 Task: Create a rule from the Recommended list, Task Added to this Project -> add SubTasks in the project ArtiZen with SubTasks Gather and Analyse Requirements , Design and Implement Solution , System Test and UAT , Release to Production / Go Live
Action: Mouse moved to (795, 419)
Screenshot: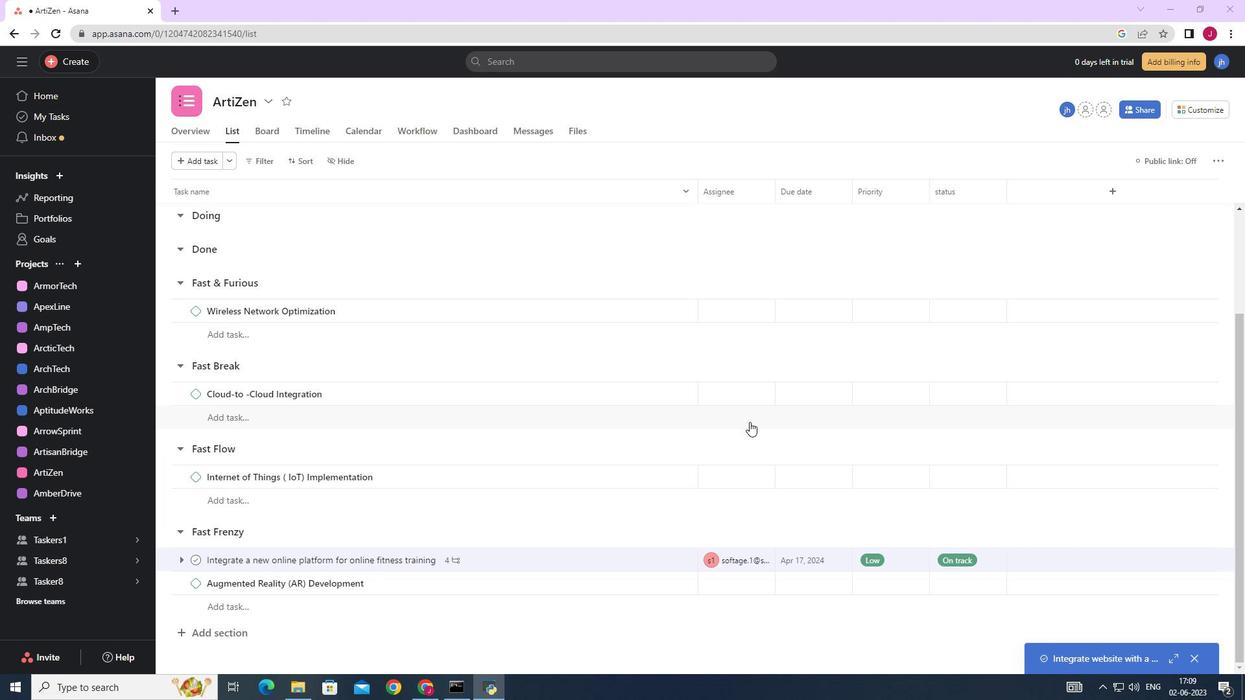 
Action: Mouse scrolled (795, 420) with delta (0, 0)
Screenshot: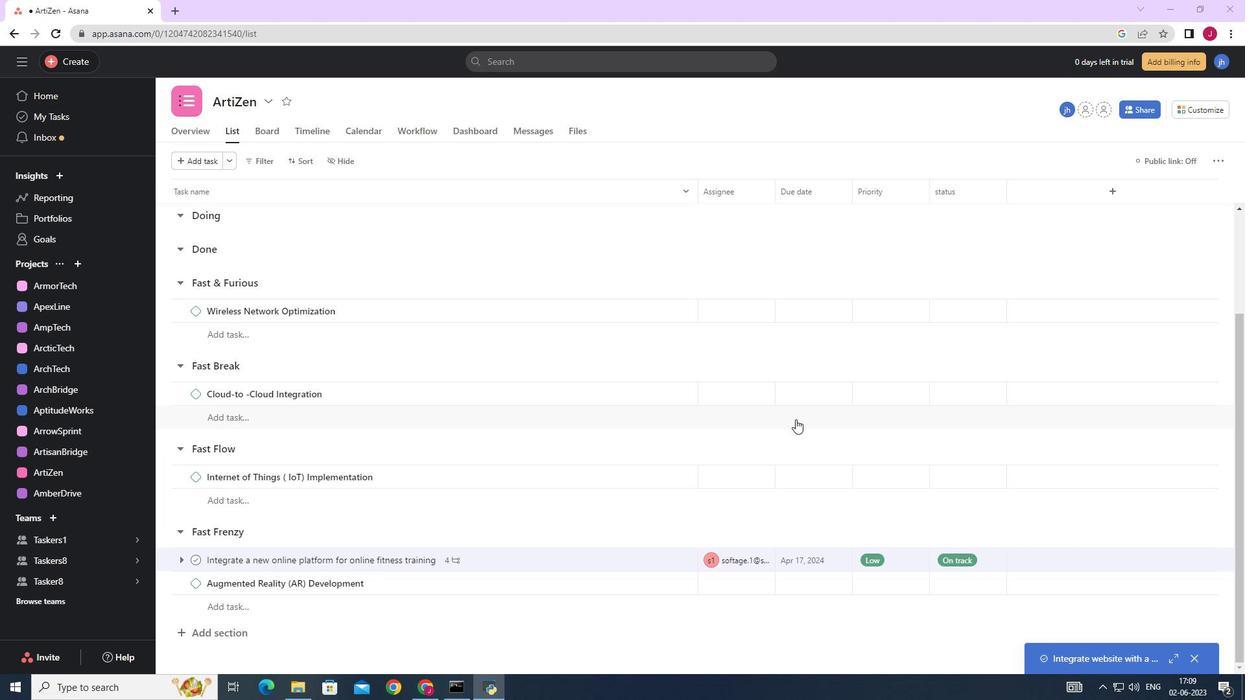 
Action: Mouse moved to (795, 417)
Screenshot: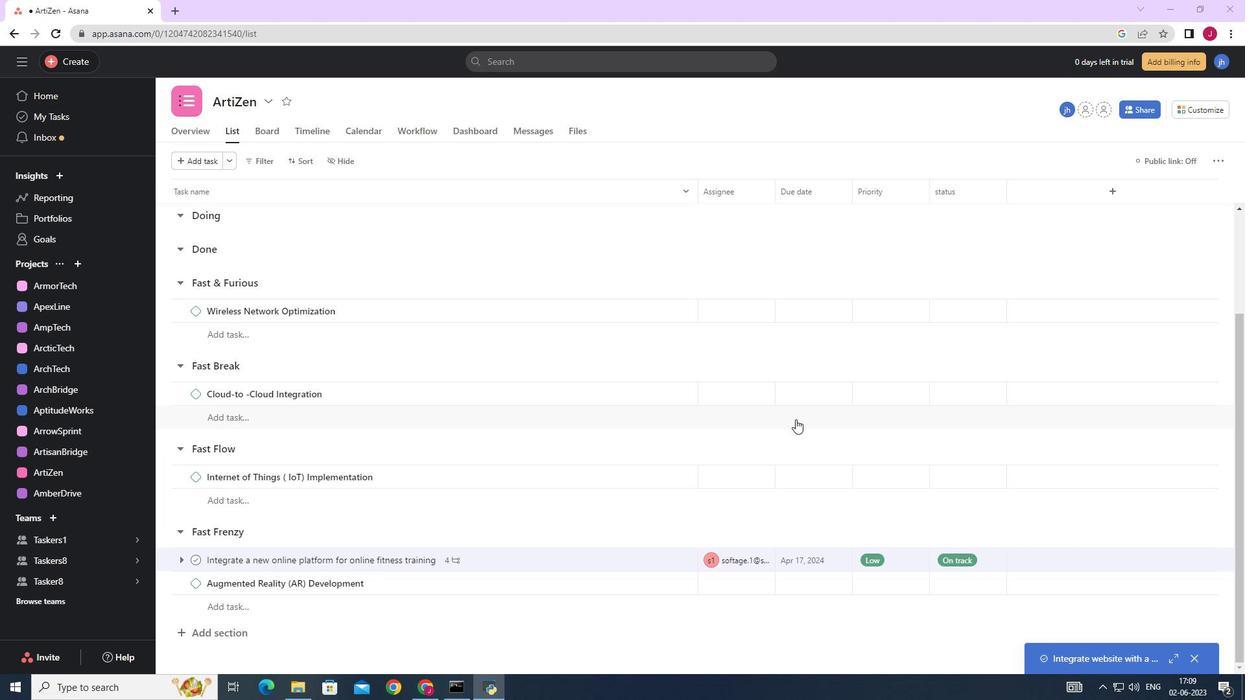 
Action: Mouse scrolled (795, 418) with delta (0, 0)
Screenshot: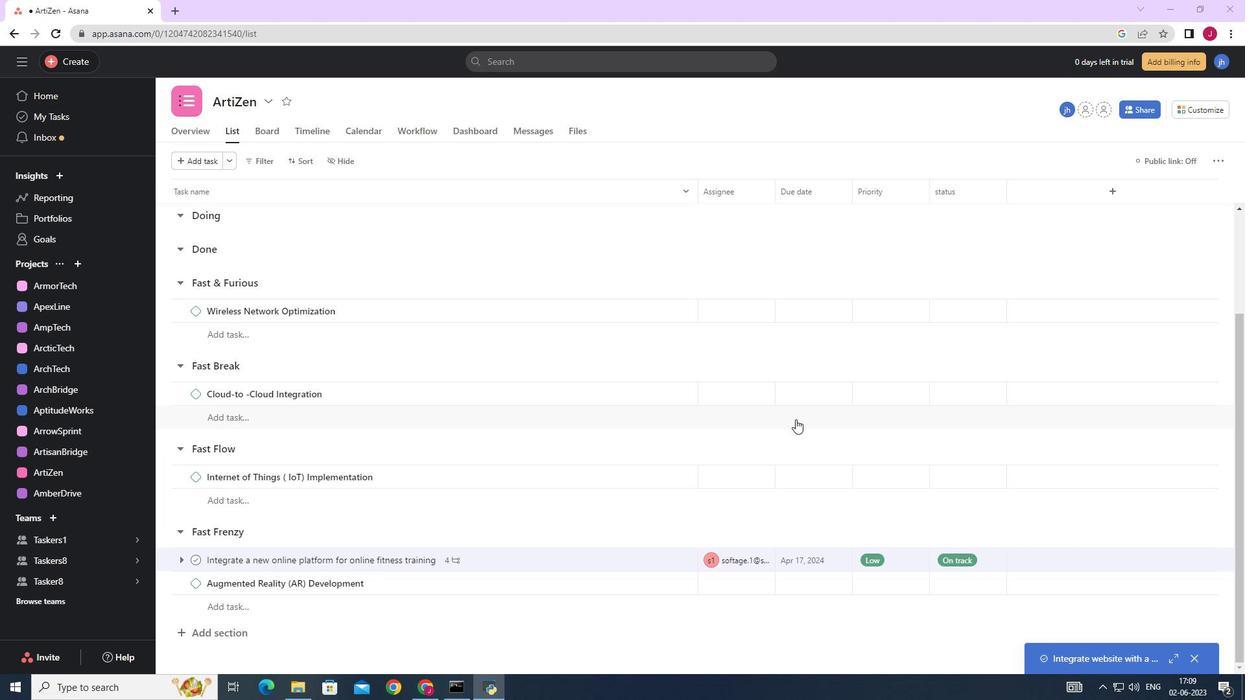 
Action: Mouse moved to (1211, 108)
Screenshot: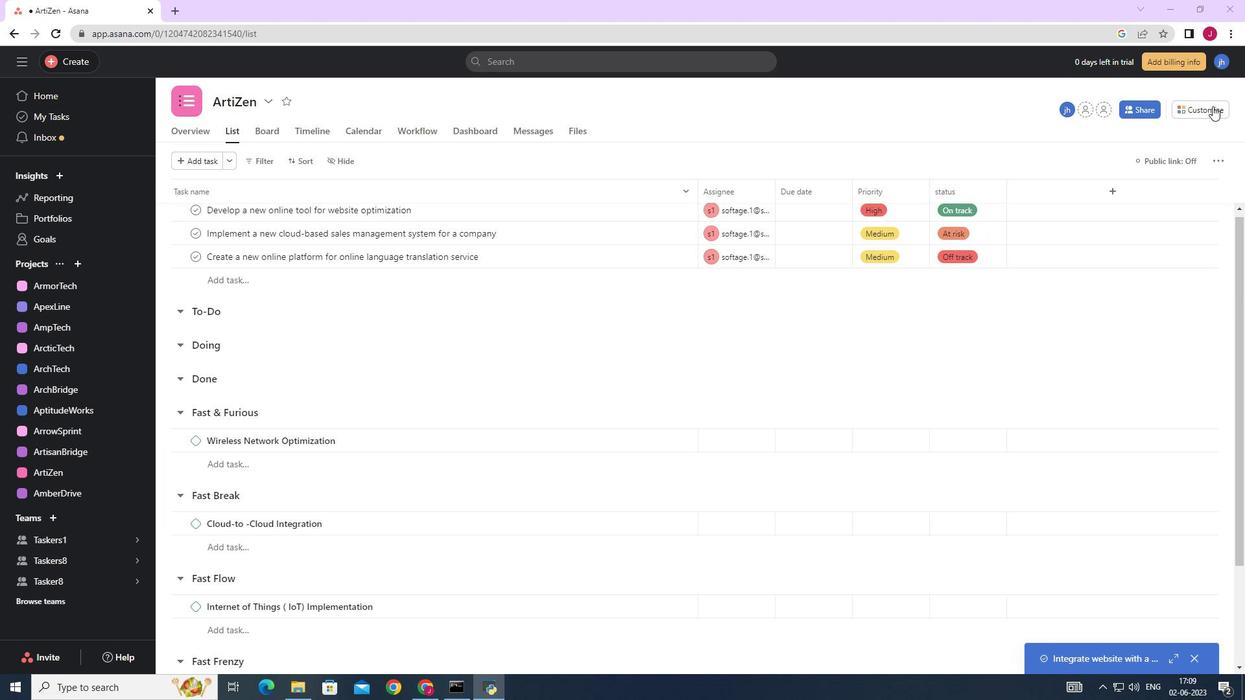 
Action: Mouse pressed left at (1211, 108)
Screenshot: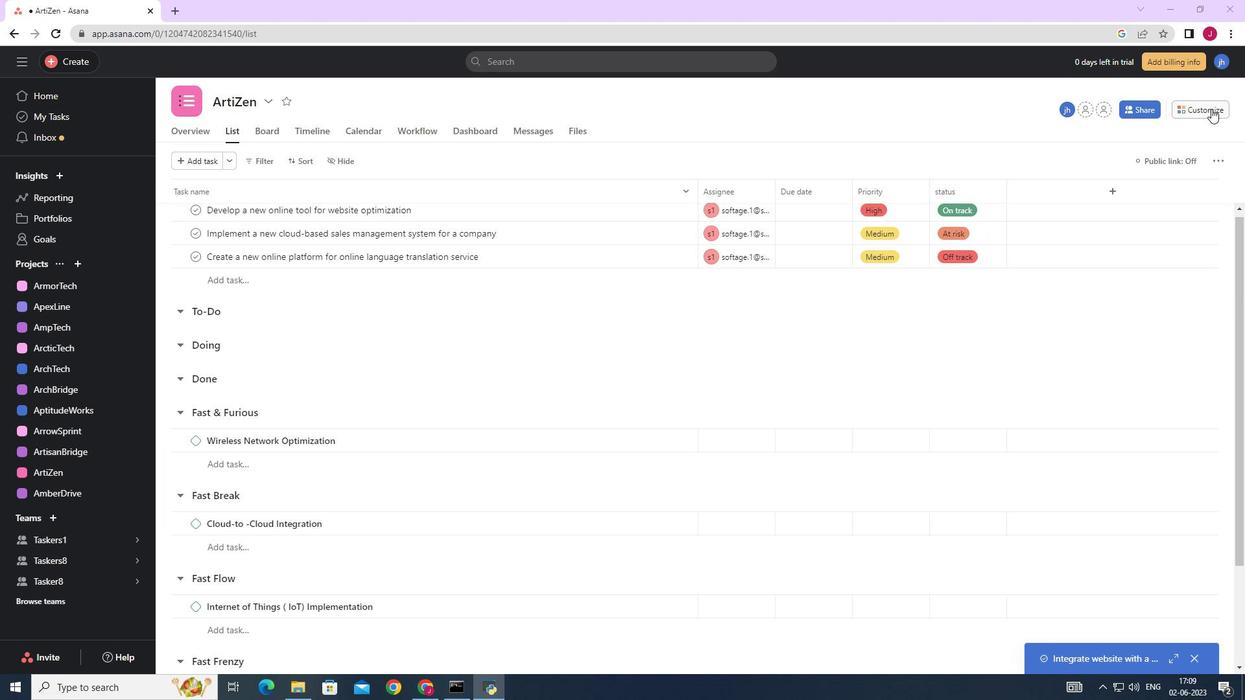 
Action: Mouse moved to (974, 287)
Screenshot: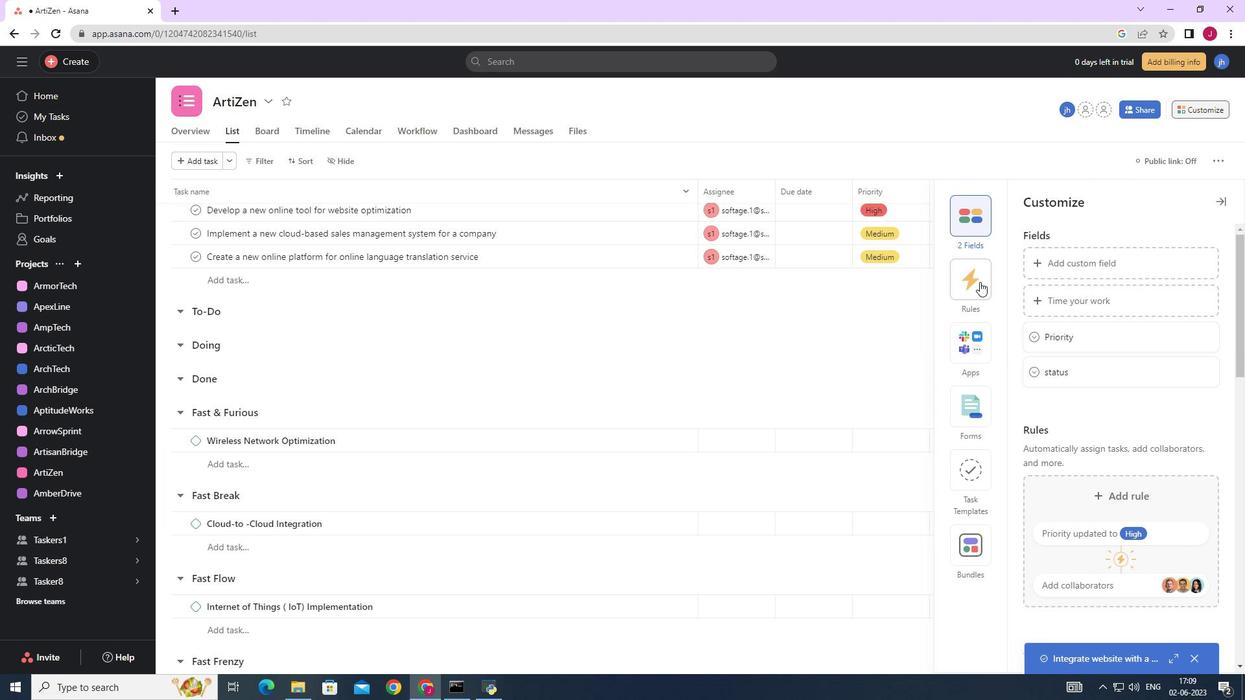 
Action: Mouse pressed left at (974, 287)
Screenshot: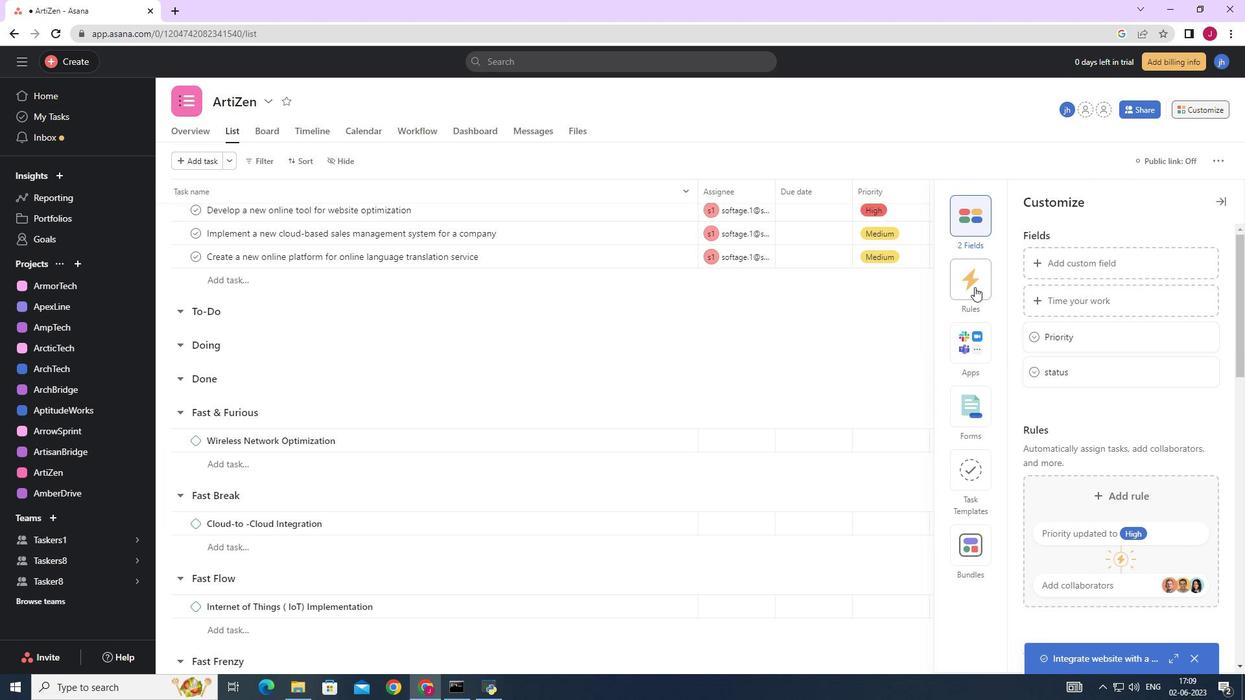 
Action: Mouse moved to (1075, 298)
Screenshot: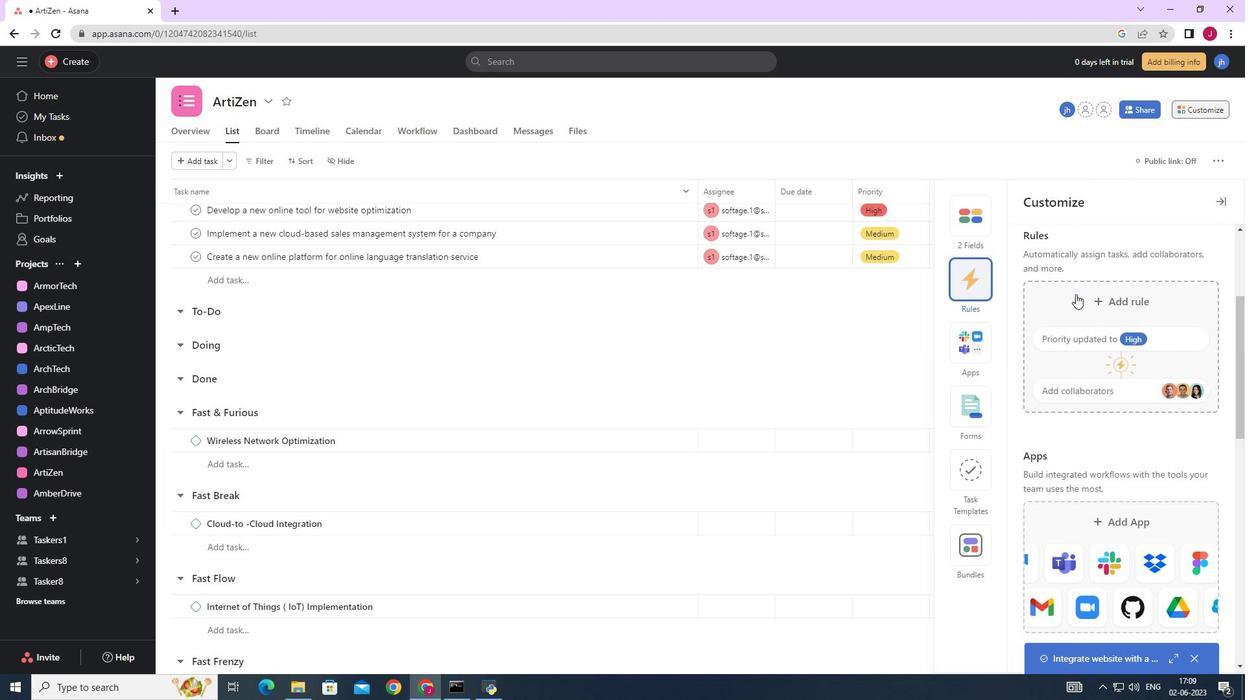 
Action: Mouse pressed left at (1075, 298)
Screenshot: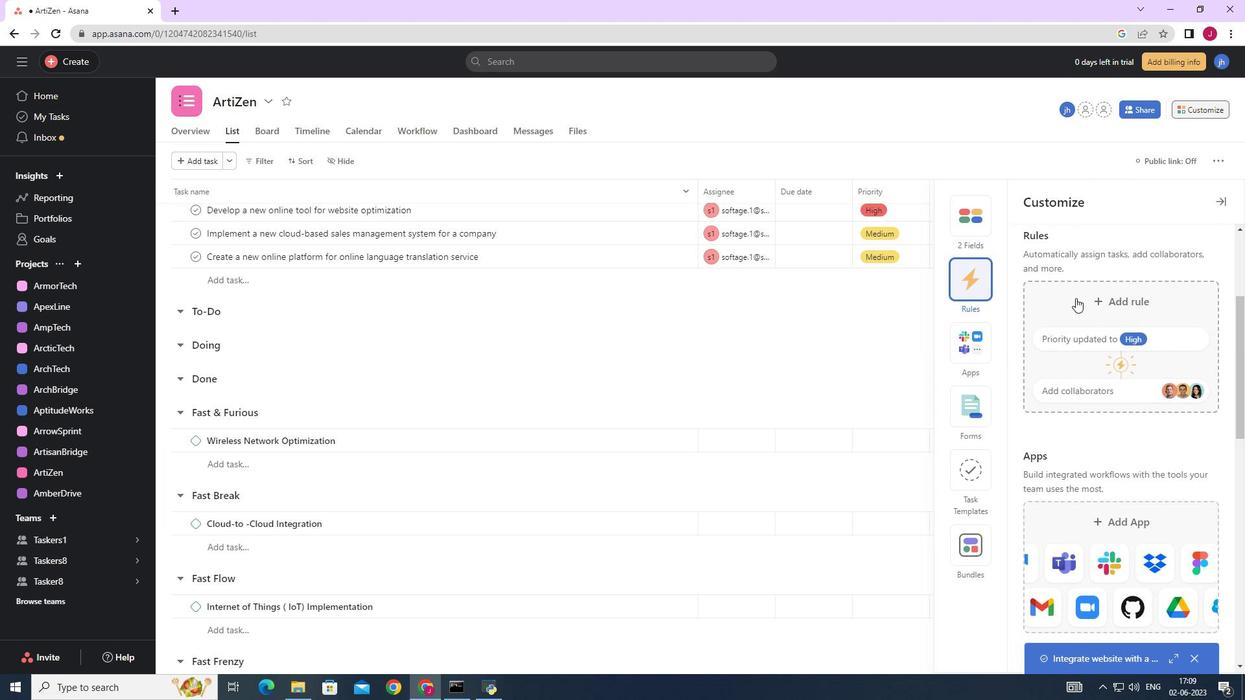 
Action: Mouse moved to (503, 214)
Screenshot: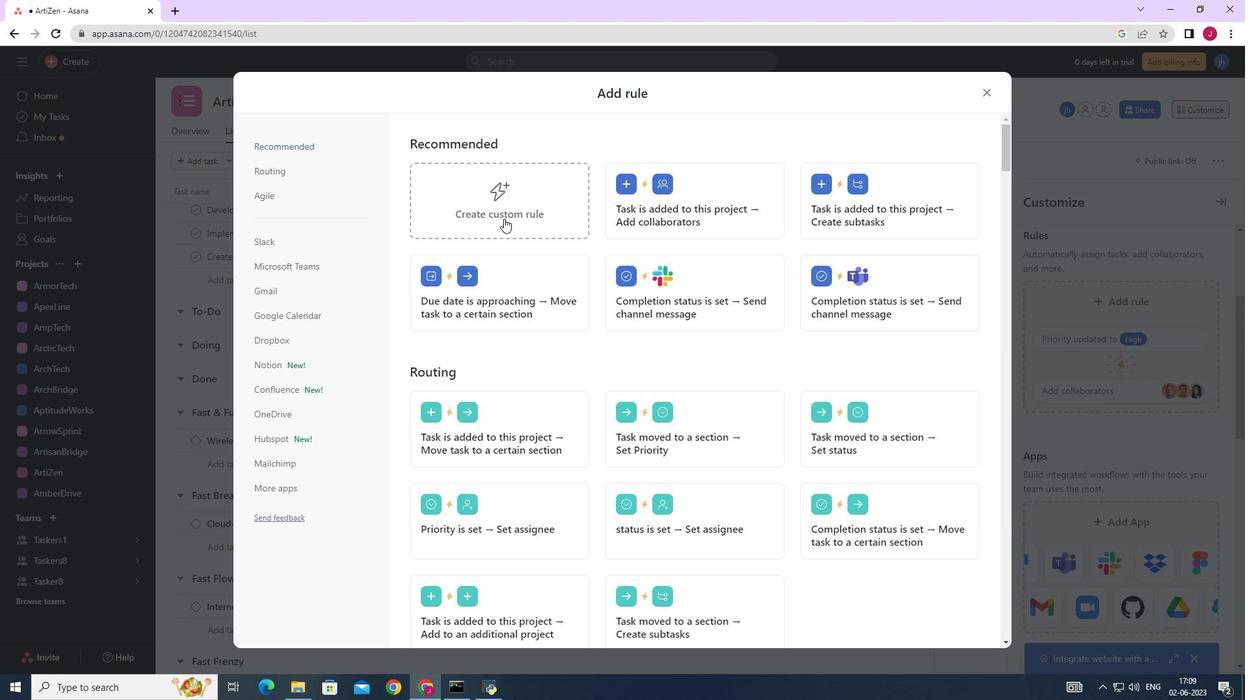 
Action: Mouse pressed left at (503, 214)
Screenshot: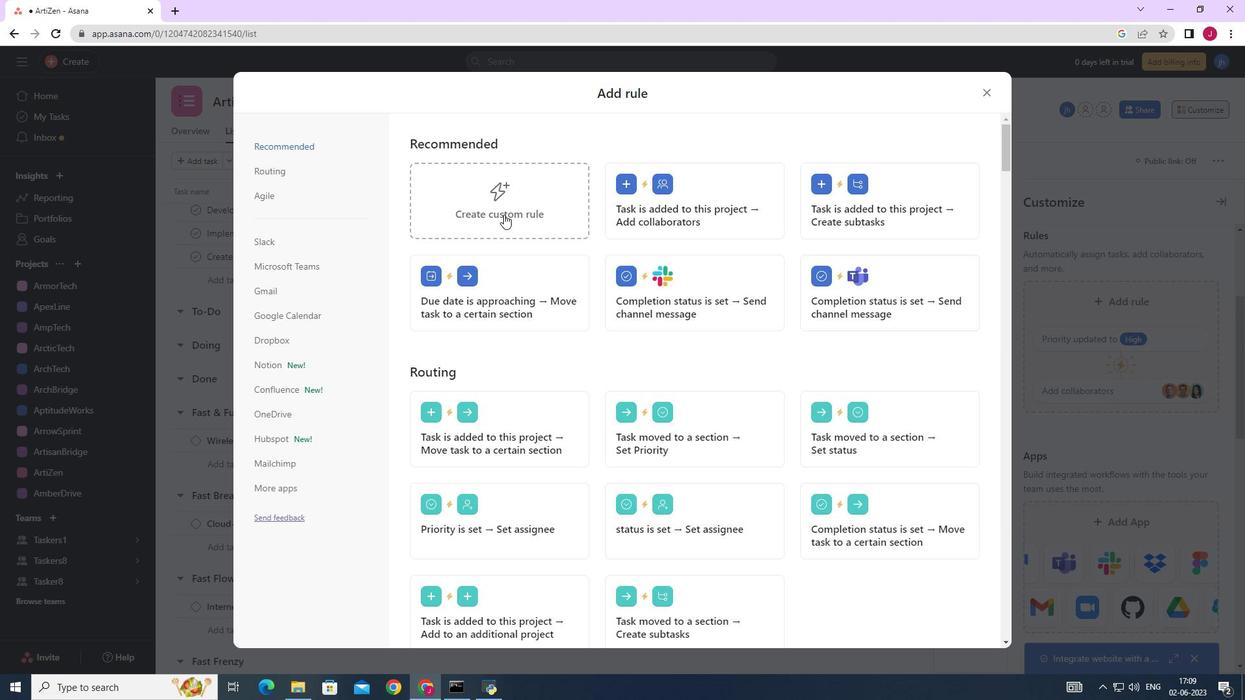 
Action: Mouse moved to (555, 333)
Screenshot: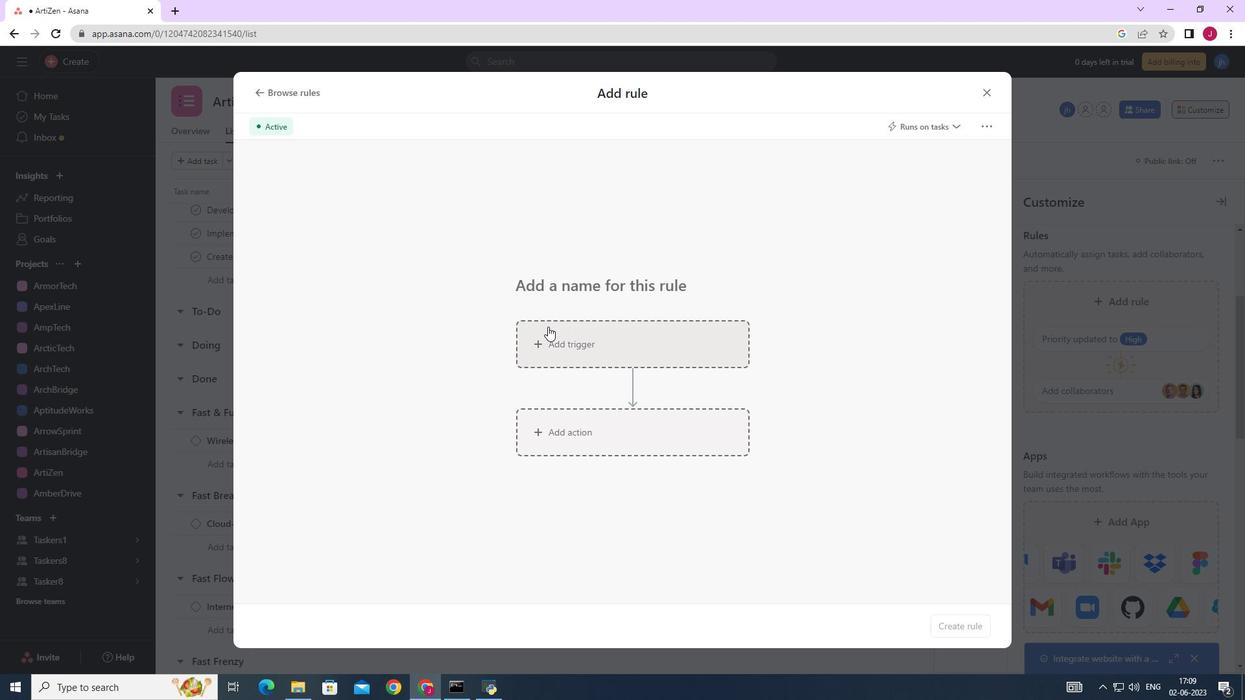 
Action: Mouse pressed left at (555, 333)
Screenshot: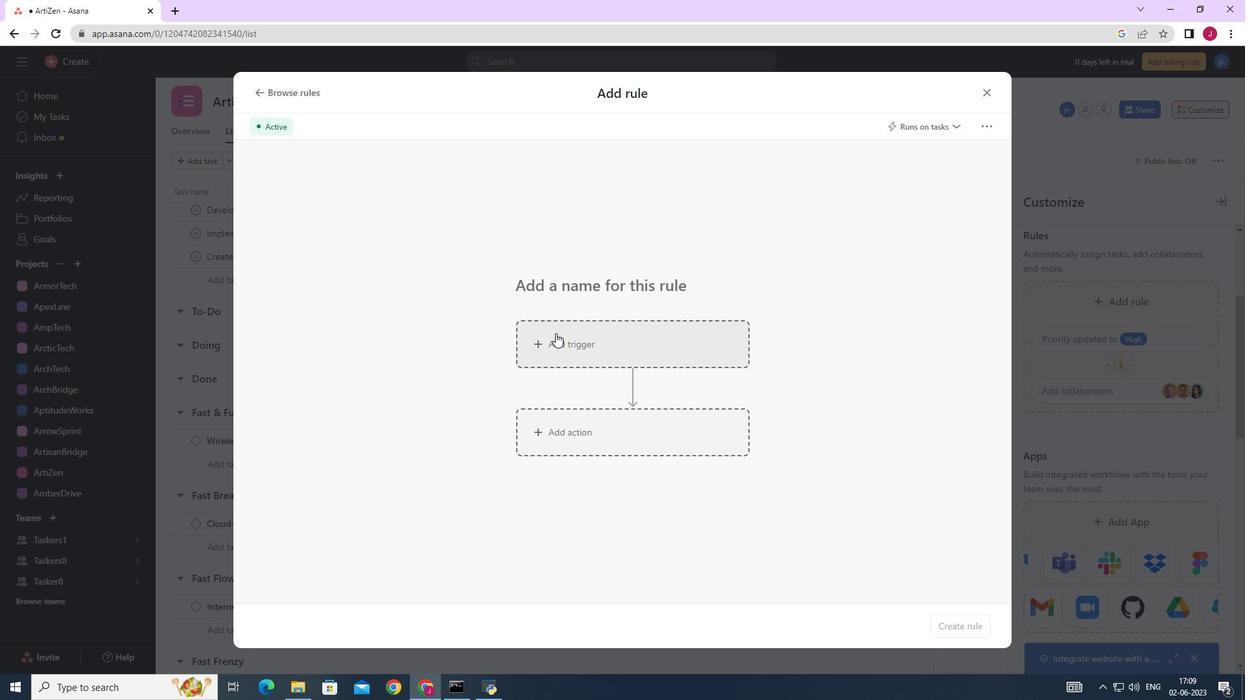 
Action: Mouse moved to (554, 415)
Screenshot: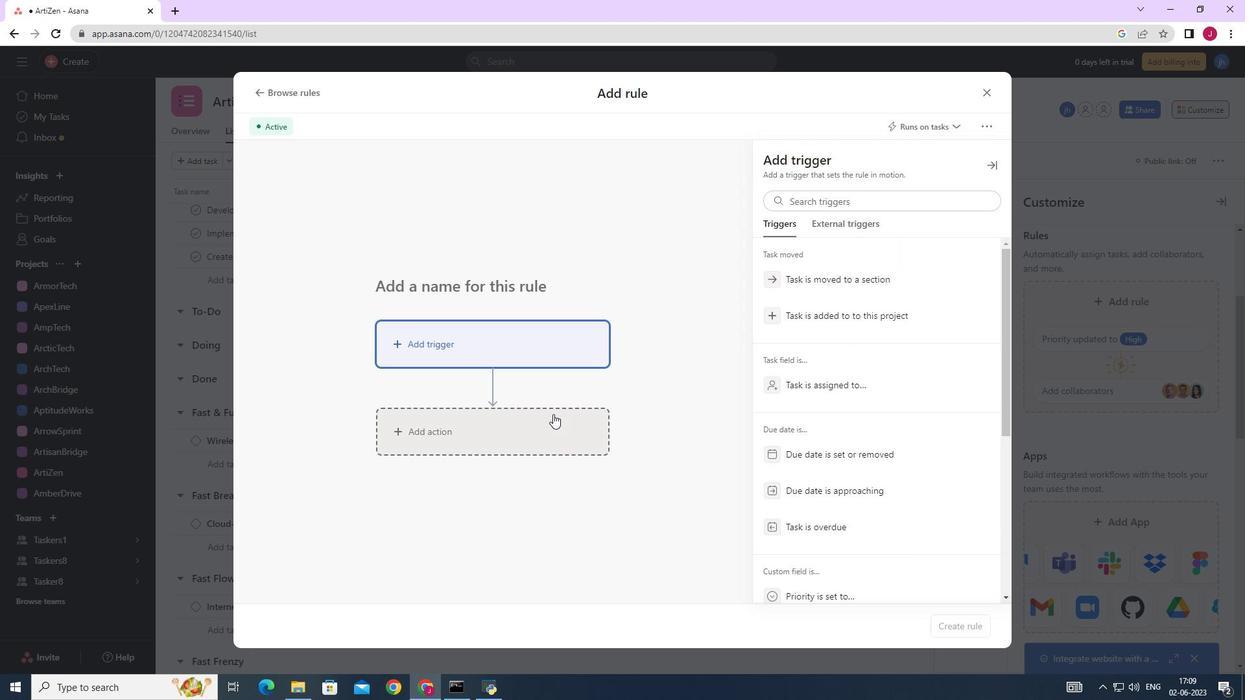 
Action: Mouse pressed left at (554, 415)
Screenshot: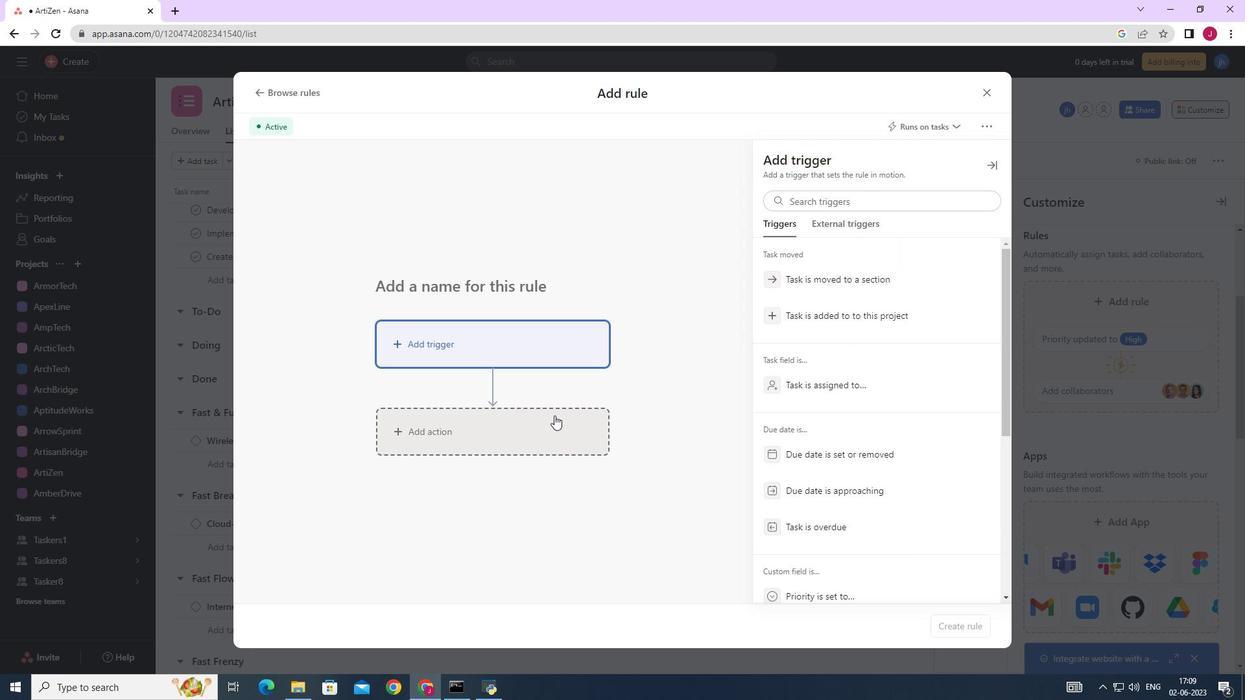 
Action: Mouse moved to (885, 432)
Screenshot: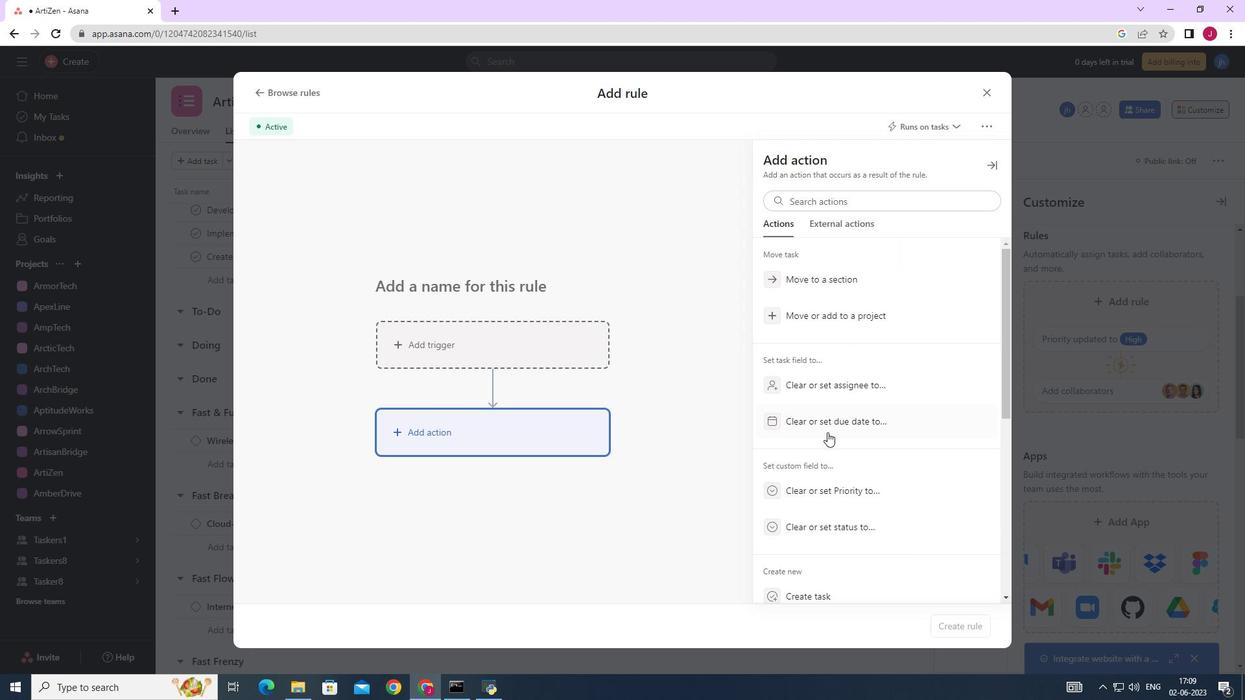 
Action: Mouse scrolled (885, 431) with delta (0, 0)
Screenshot: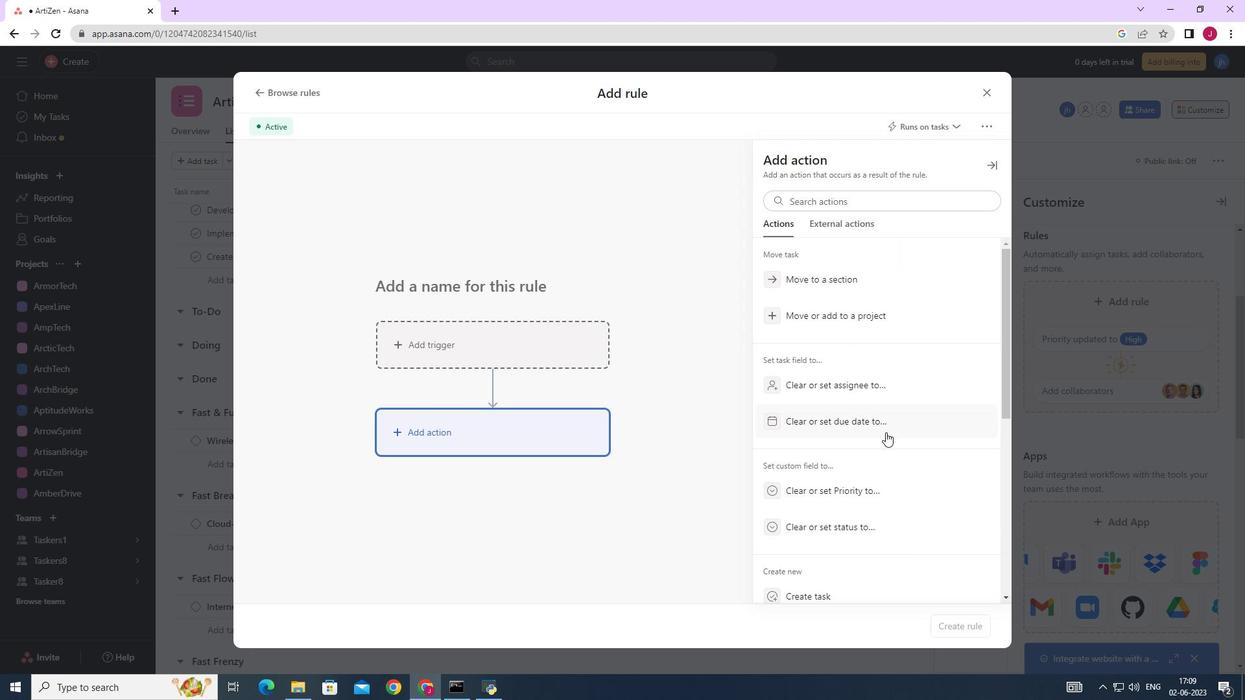 
Action: Mouse scrolled (885, 431) with delta (0, 0)
Screenshot: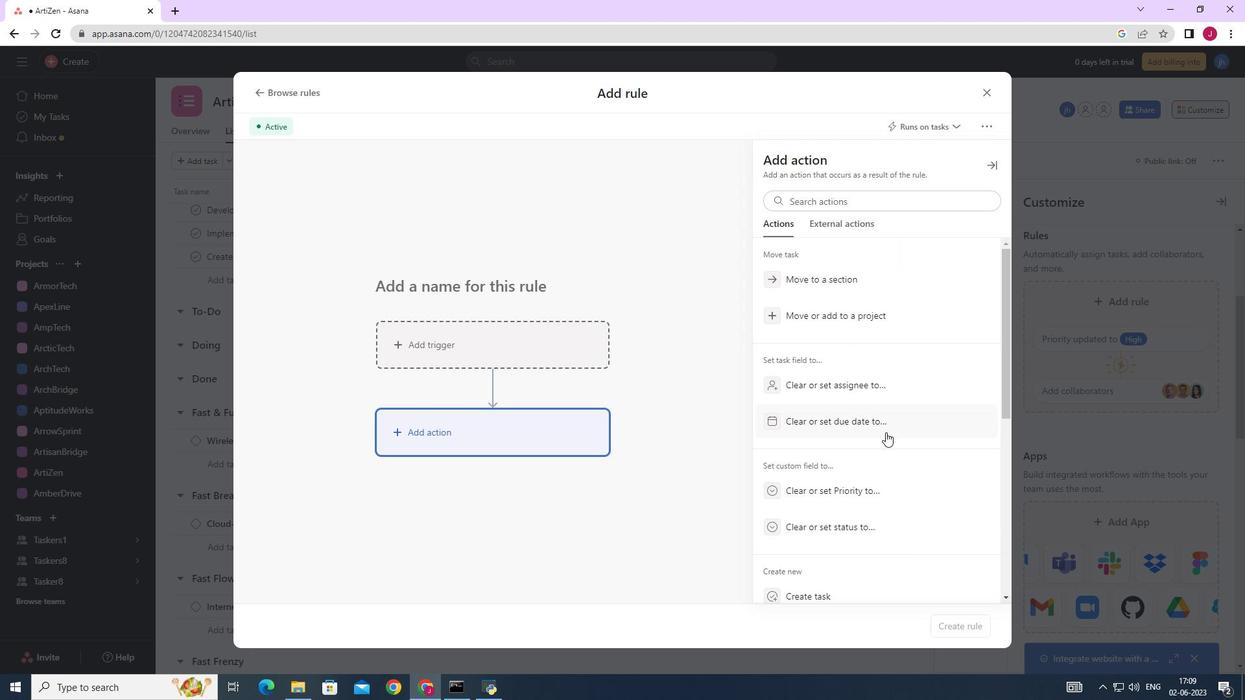 
Action: Mouse scrolled (885, 431) with delta (0, 0)
Screenshot: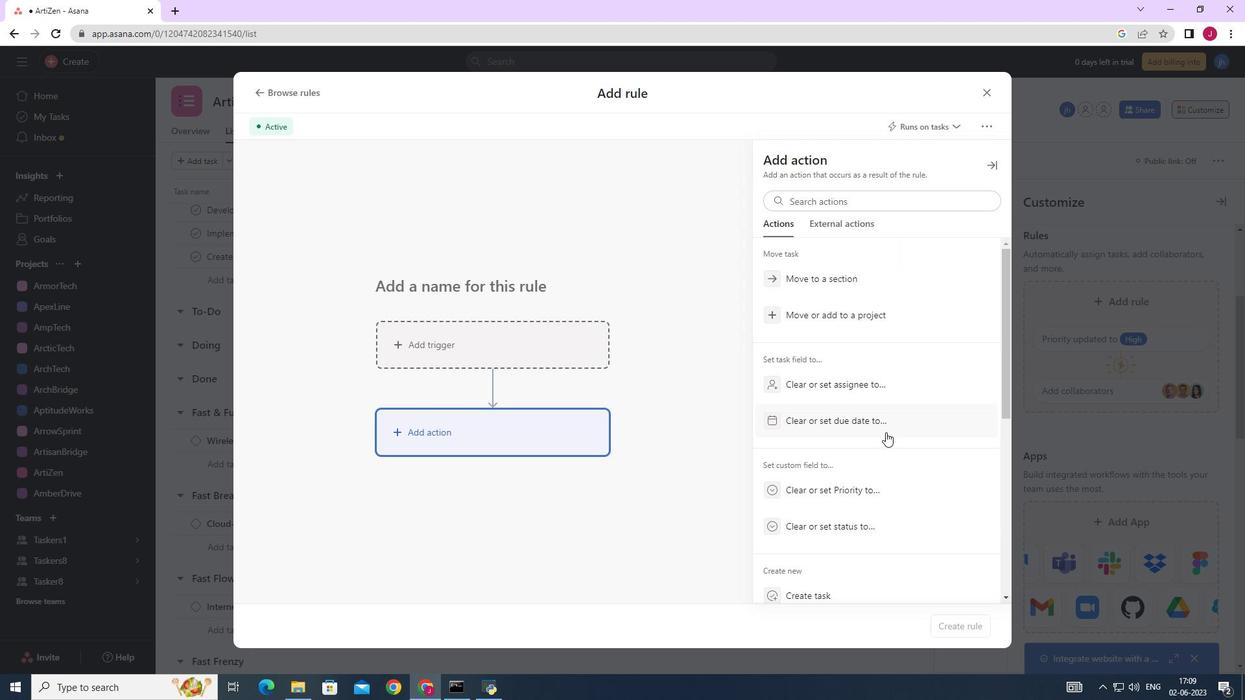 
Action: Mouse scrolled (885, 431) with delta (0, 0)
Screenshot: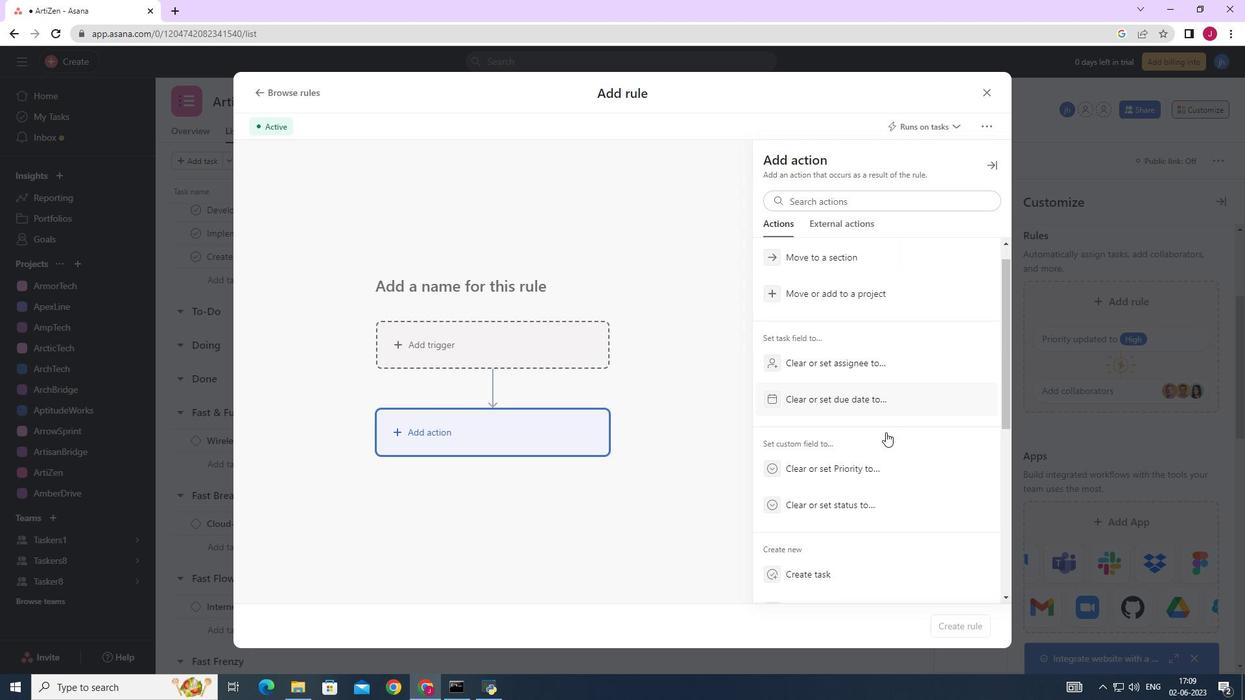 
Action: Mouse scrolled (885, 433) with delta (0, 0)
Screenshot: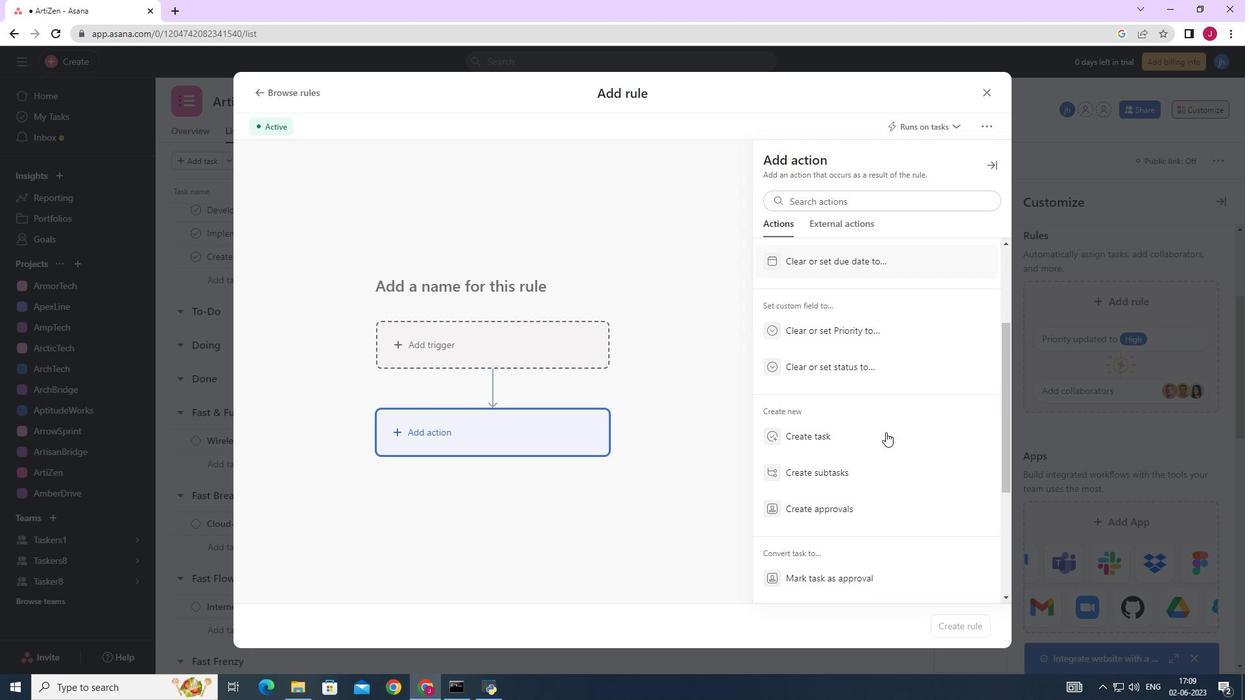
Action: Mouse moved to (826, 440)
Screenshot: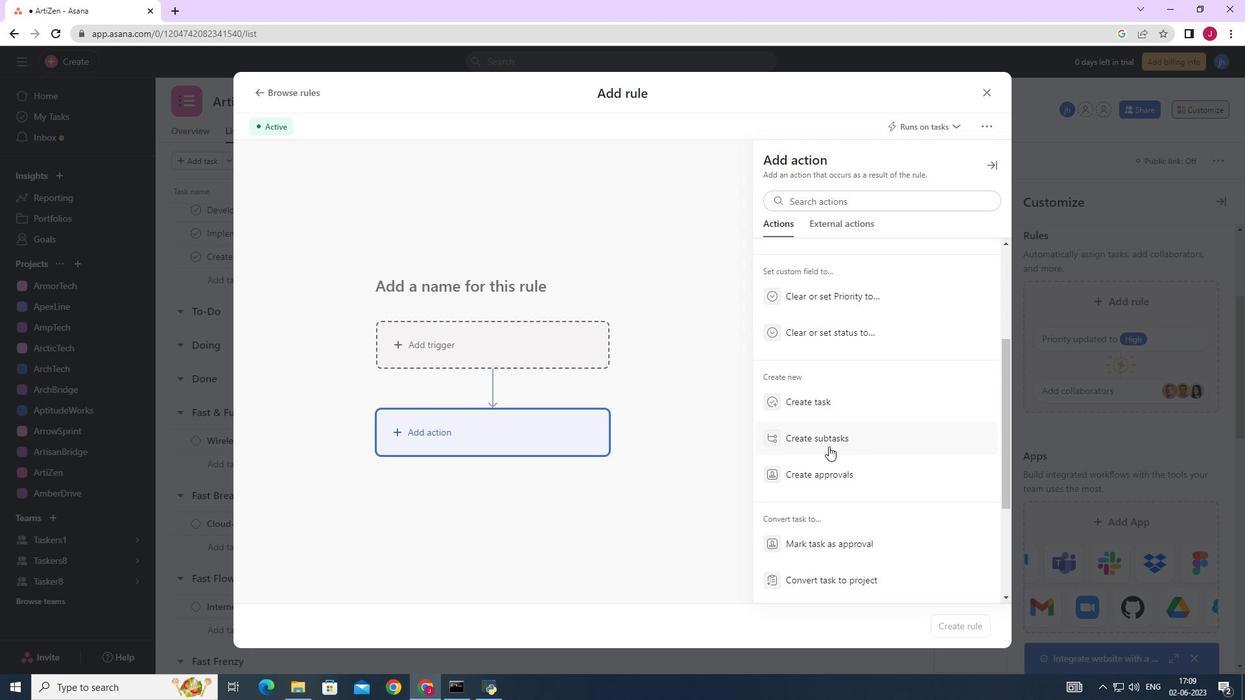
Action: Mouse pressed left at (826, 440)
Screenshot: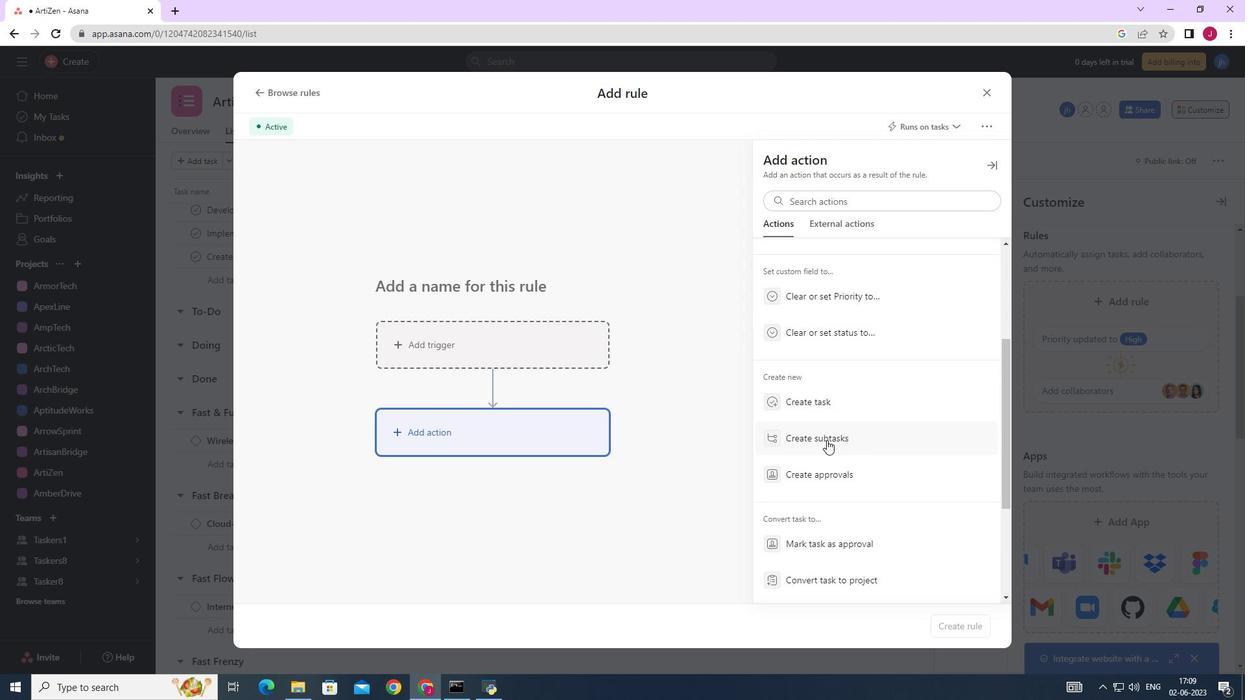 
Action: Mouse moved to (811, 206)
Screenshot: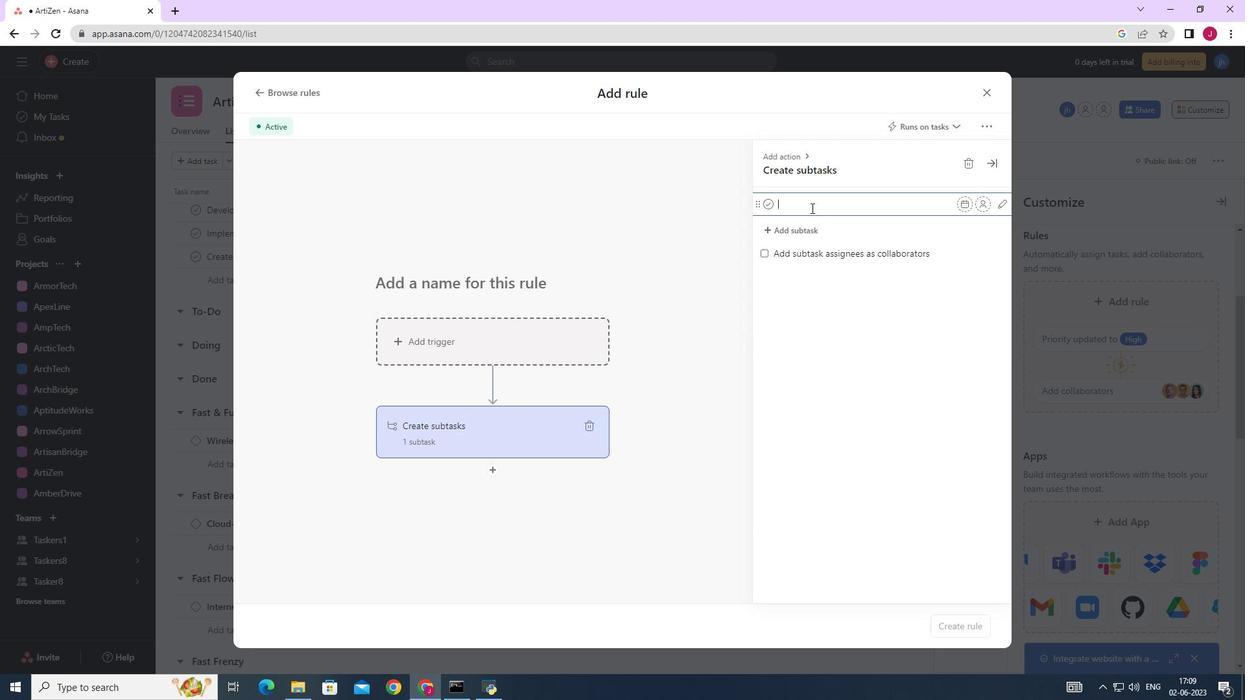 
Action: Mouse pressed left at (811, 206)
Screenshot: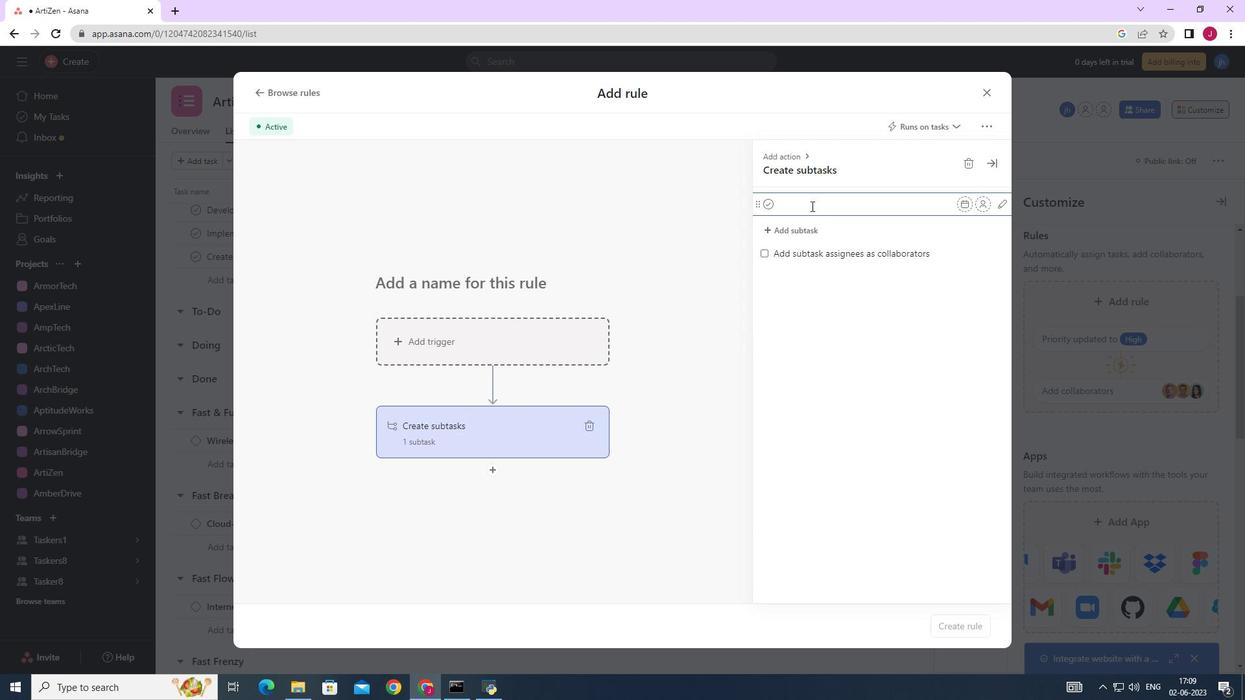 
Action: Key pressed <Key.caps_lock>G<Key.caps_lock>ather<Key.space>and<Key.space><Key.caps_lock>A<Key.caps_lock>nalyse<Key.space><Key.caps_lock>R<Key.caps_lock>equirements
Screenshot: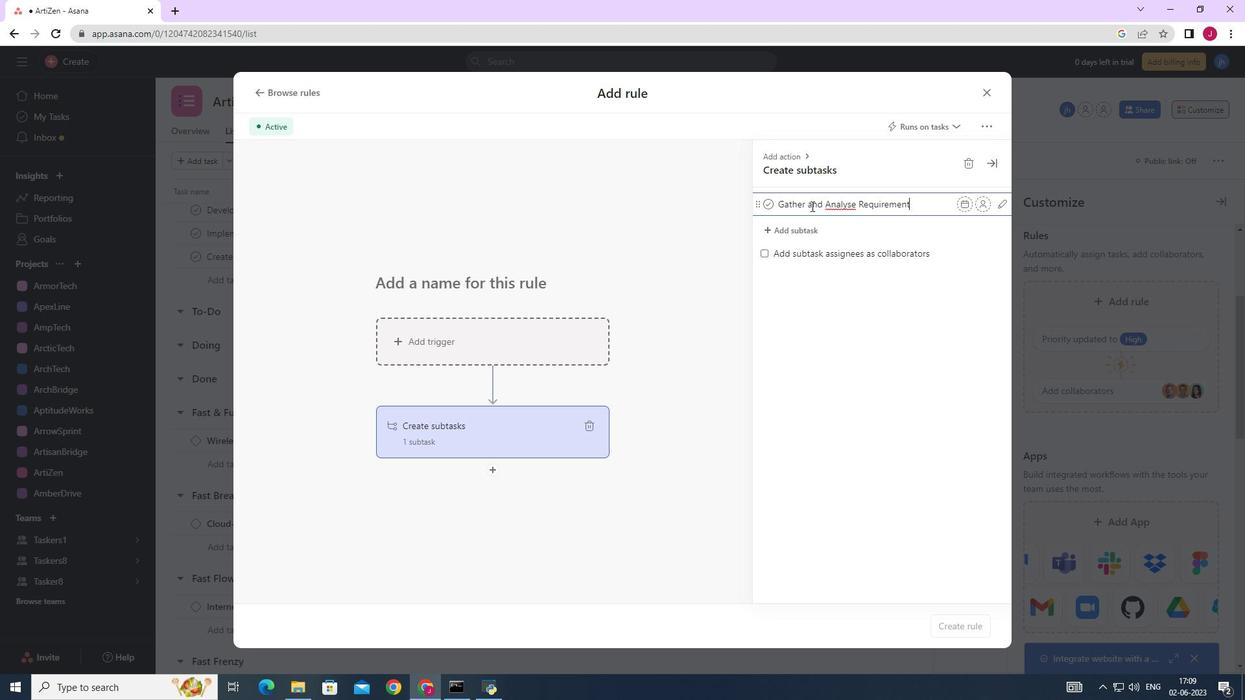 
Action: Mouse moved to (829, 206)
Screenshot: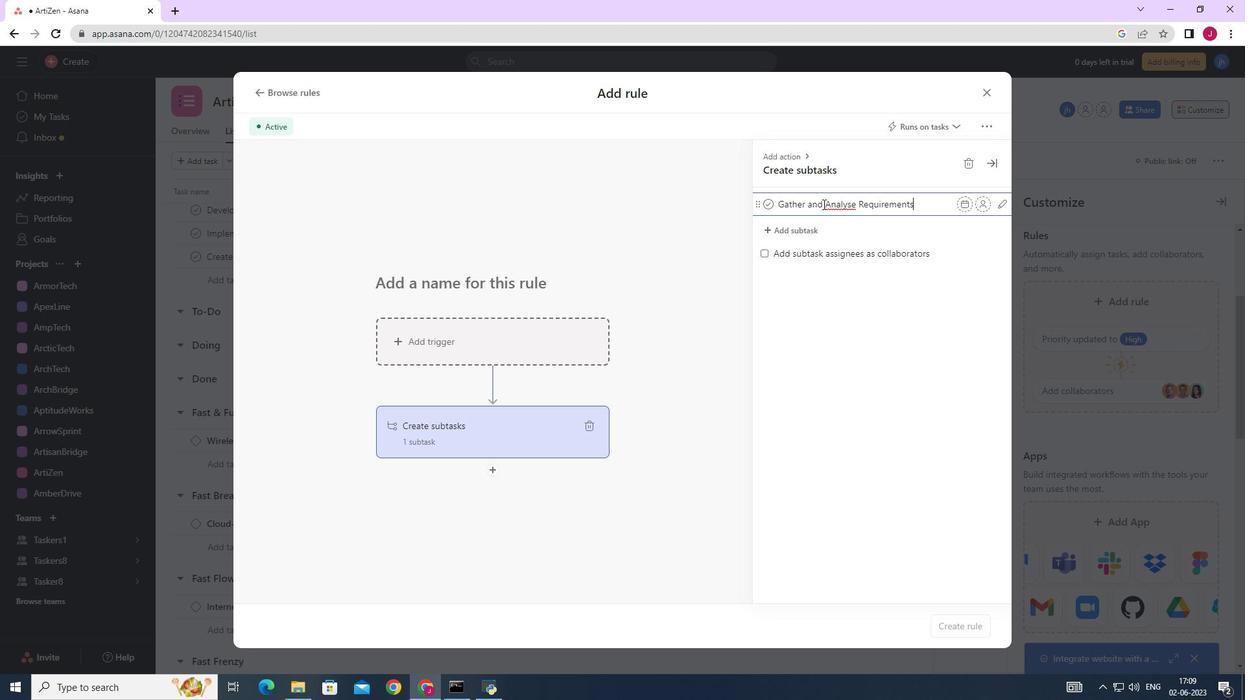 
Action: Mouse pressed right at (829, 206)
Screenshot: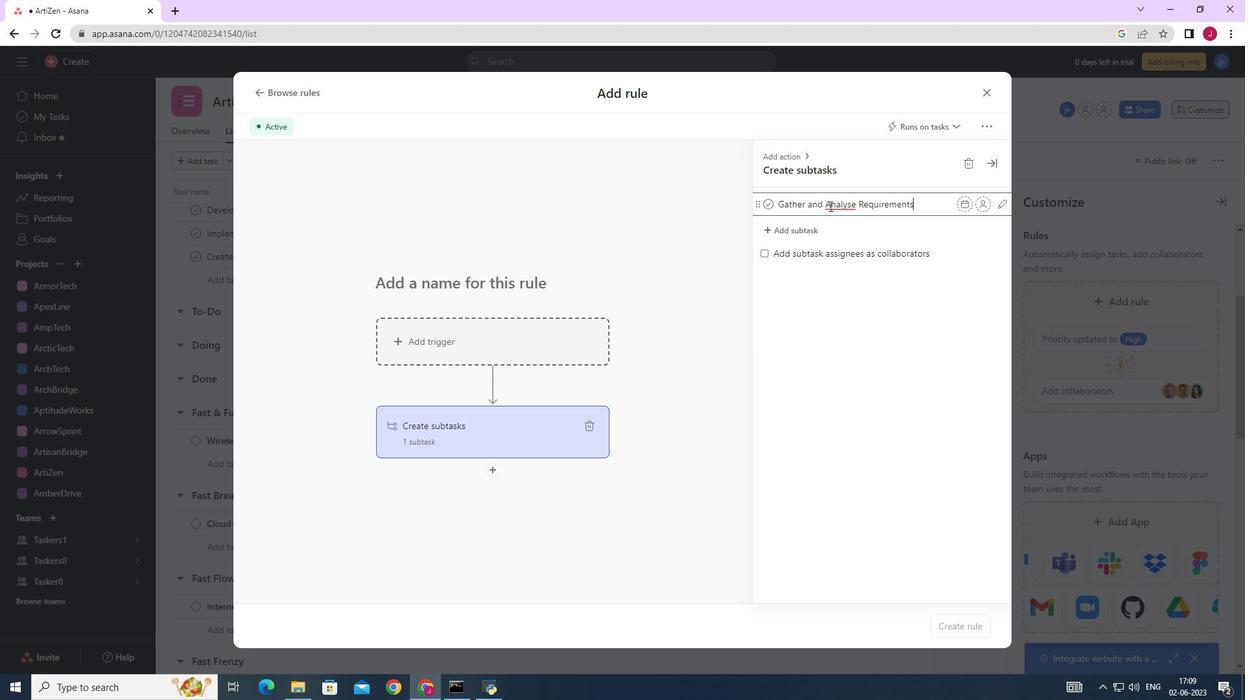 
Action: Mouse moved to (845, 219)
Screenshot: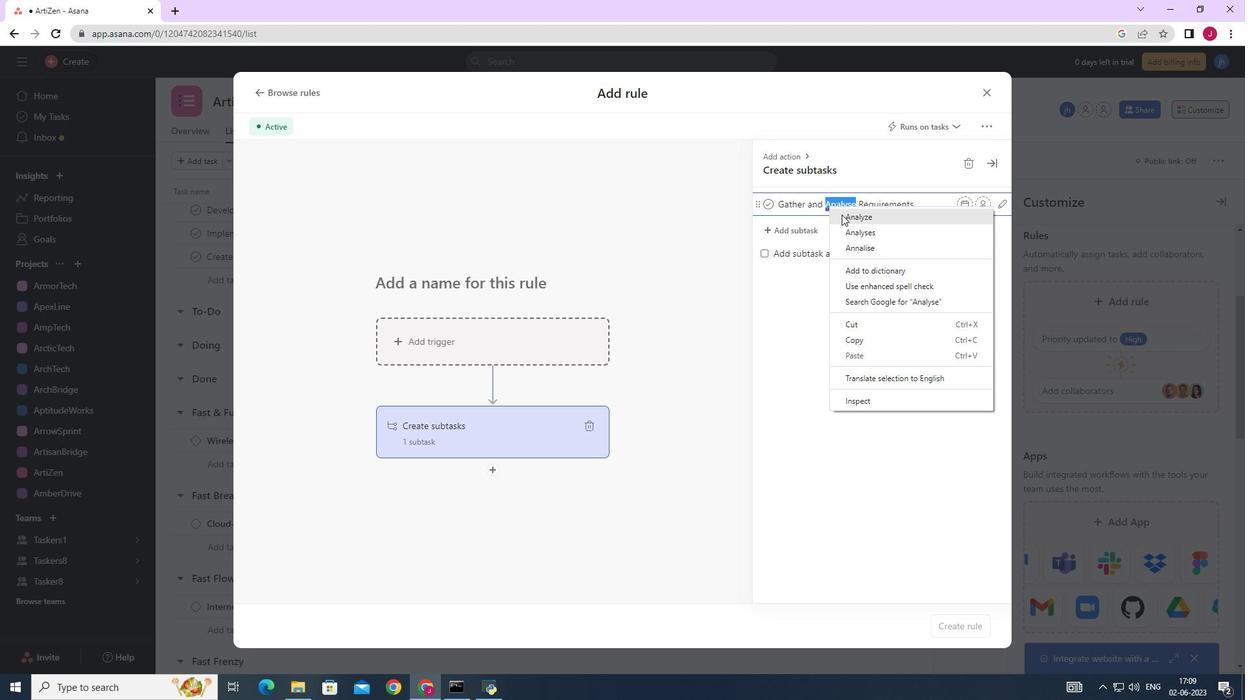 
Action: Mouse pressed left at (845, 219)
Screenshot: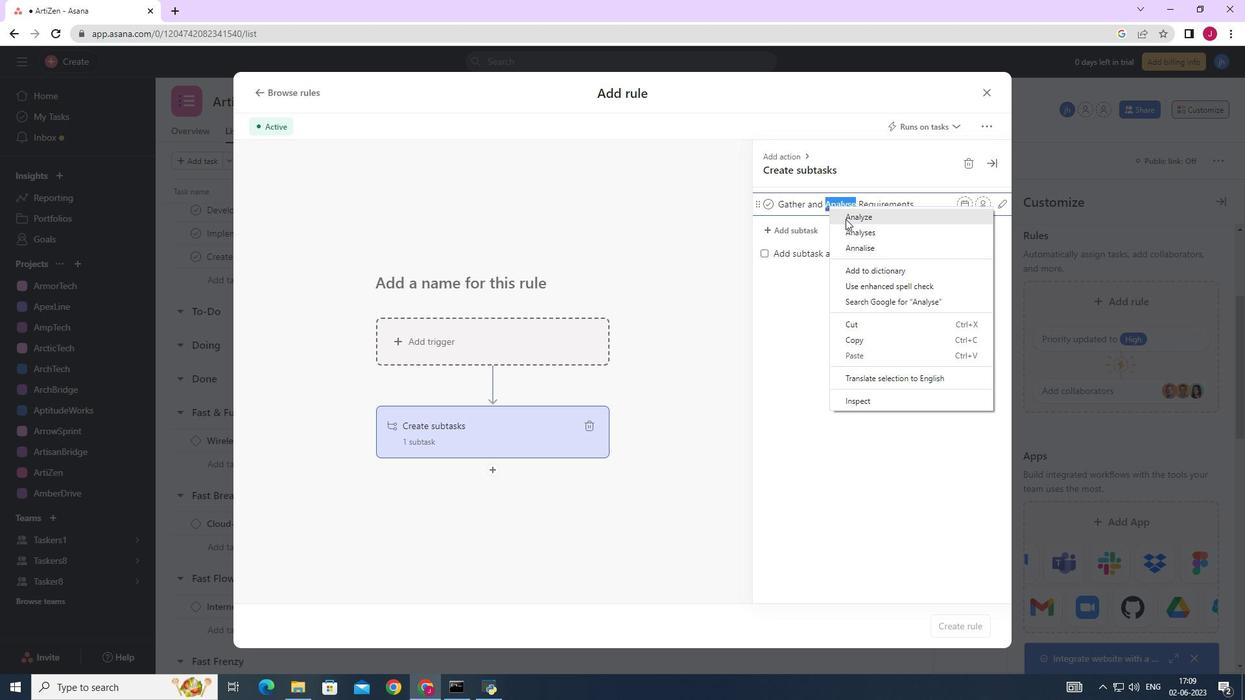 
Action: Mouse moved to (813, 227)
Screenshot: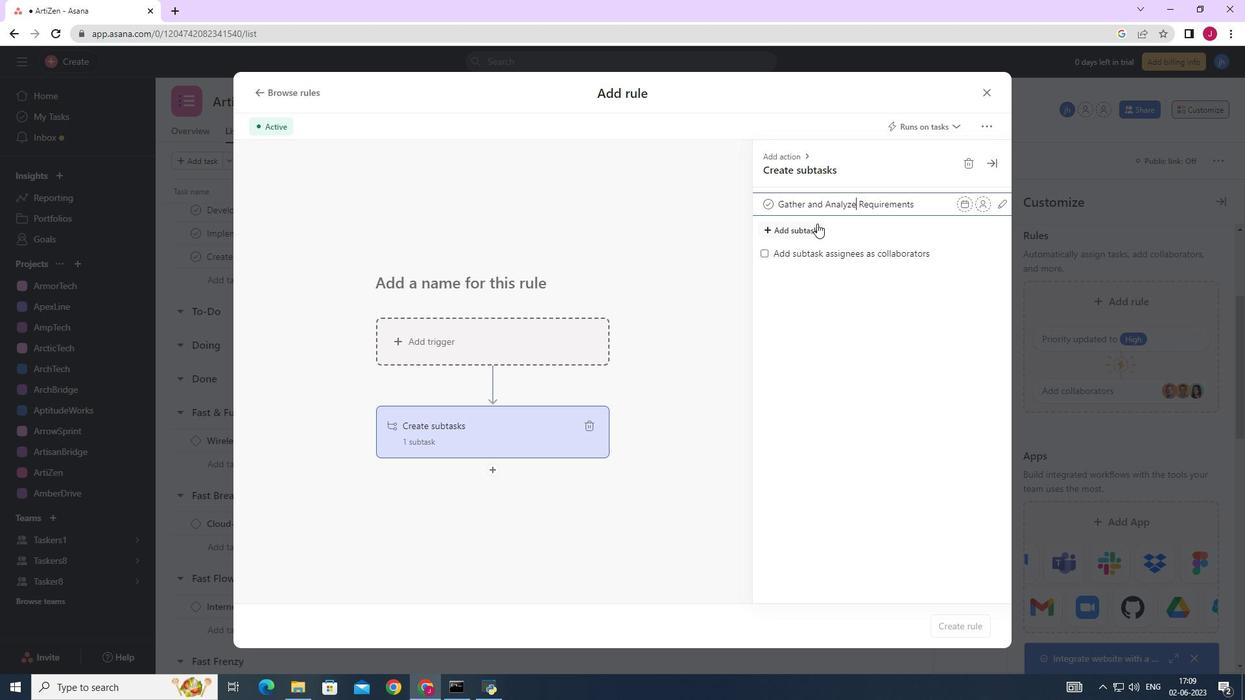 
Action: Key pressed <Key.enter><Key.caps_lock>D<Key.caps_lock>esign<Key.space>and<Key.space><Key.caps_lock>I<Key.caps_lock>mplement<Key.space><Key.caps_lock>S<Key.caps_lock>olution<Key.enter><Key.caps_lock>S<Key.caps_lock>ystem<Key.space><Key.caps_lock>T<Key.caps_lock>est<Key.space>abd<Key.space><Key.caps_lock>UAT
Screenshot: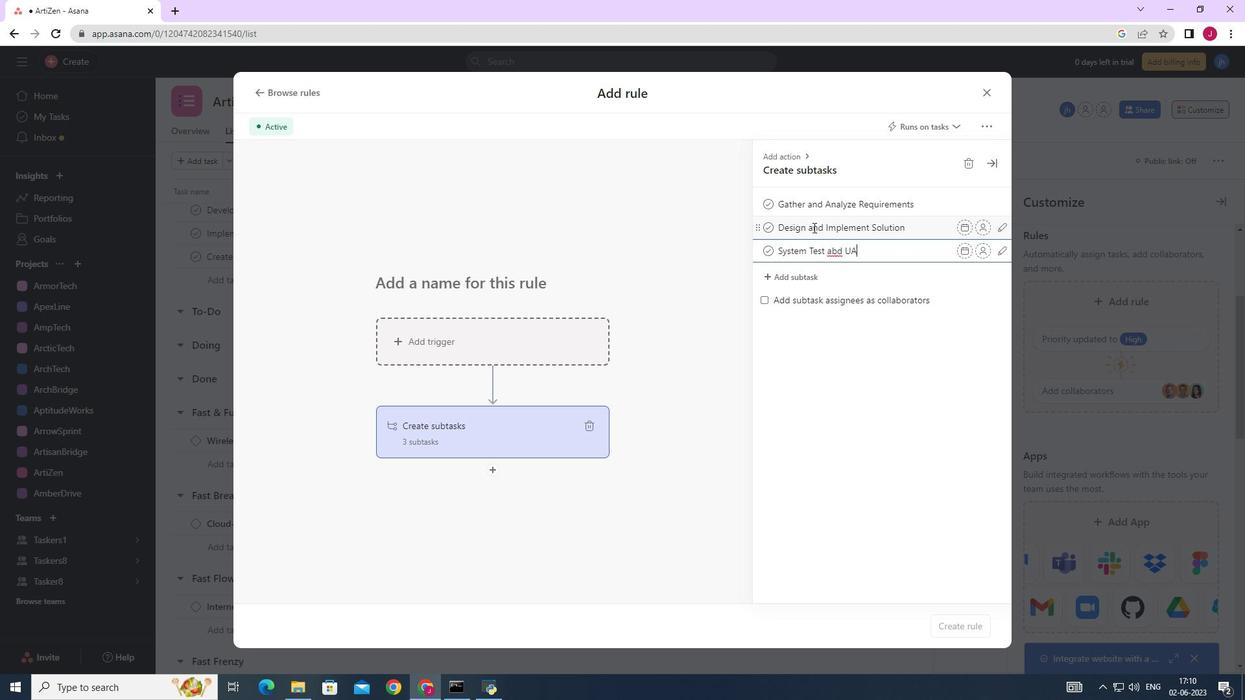 
Action: Mouse moved to (843, 250)
Screenshot: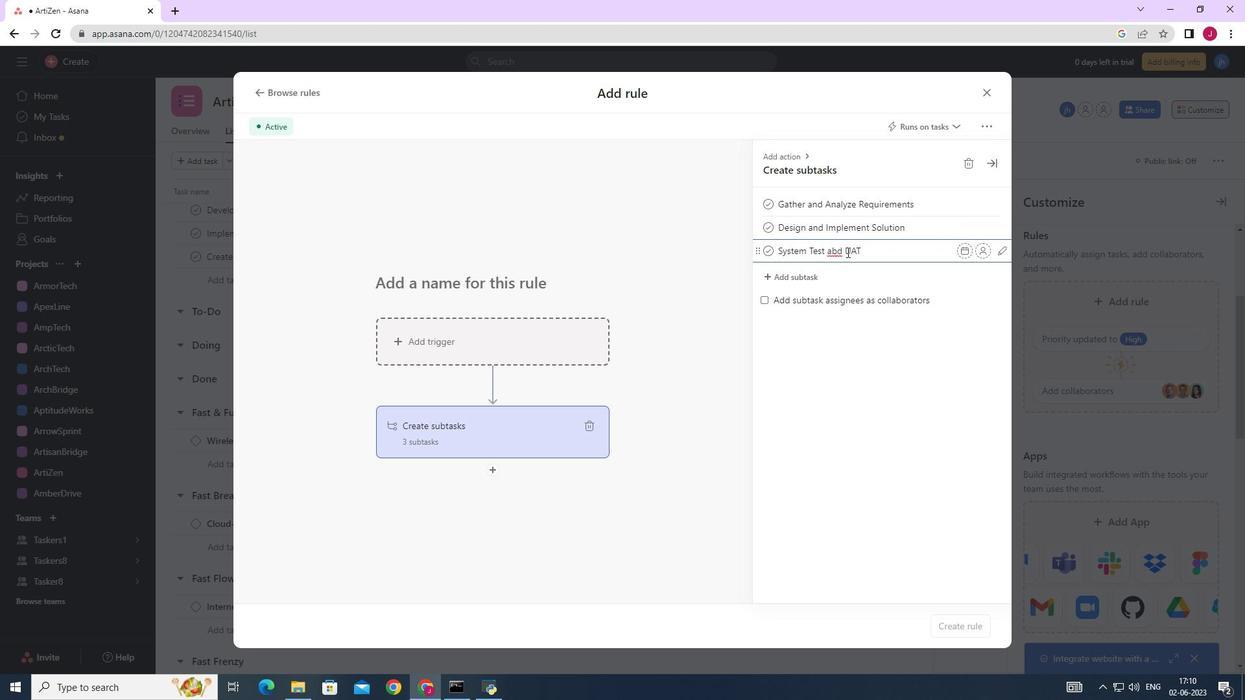 
Action: Mouse pressed left at (843, 250)
Screenshot: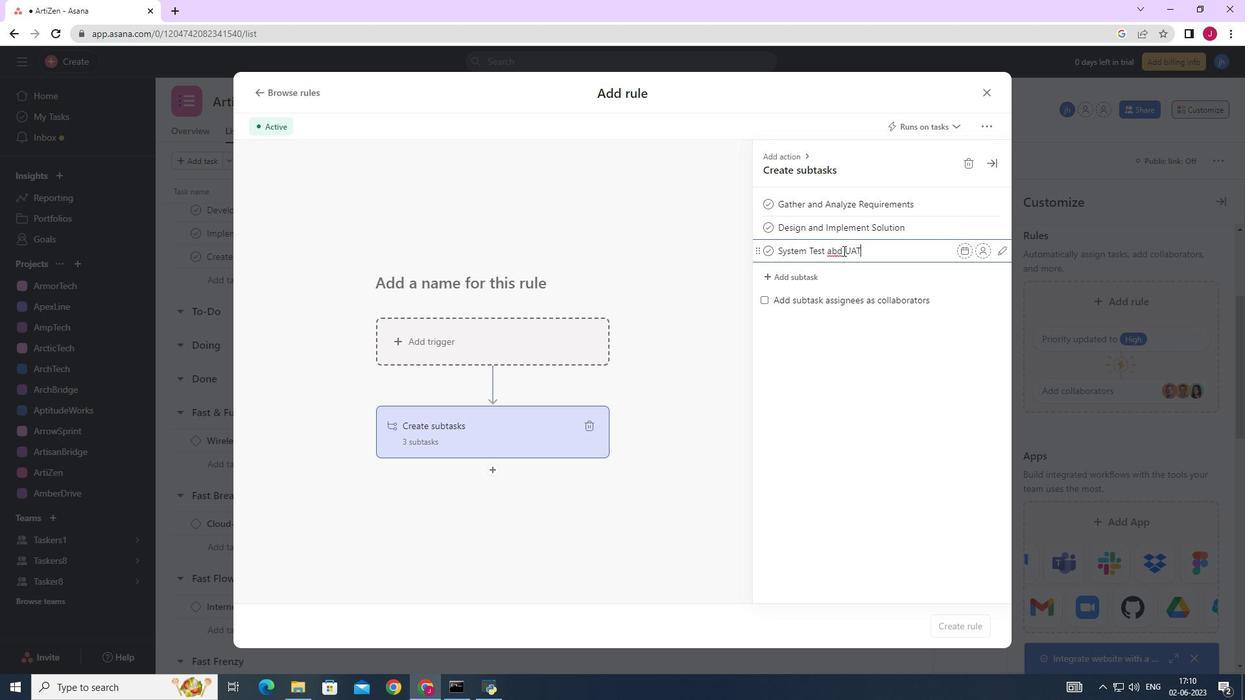 
Action: Key pressed <Key.backspace><Key.backspace>ND
Screenshot: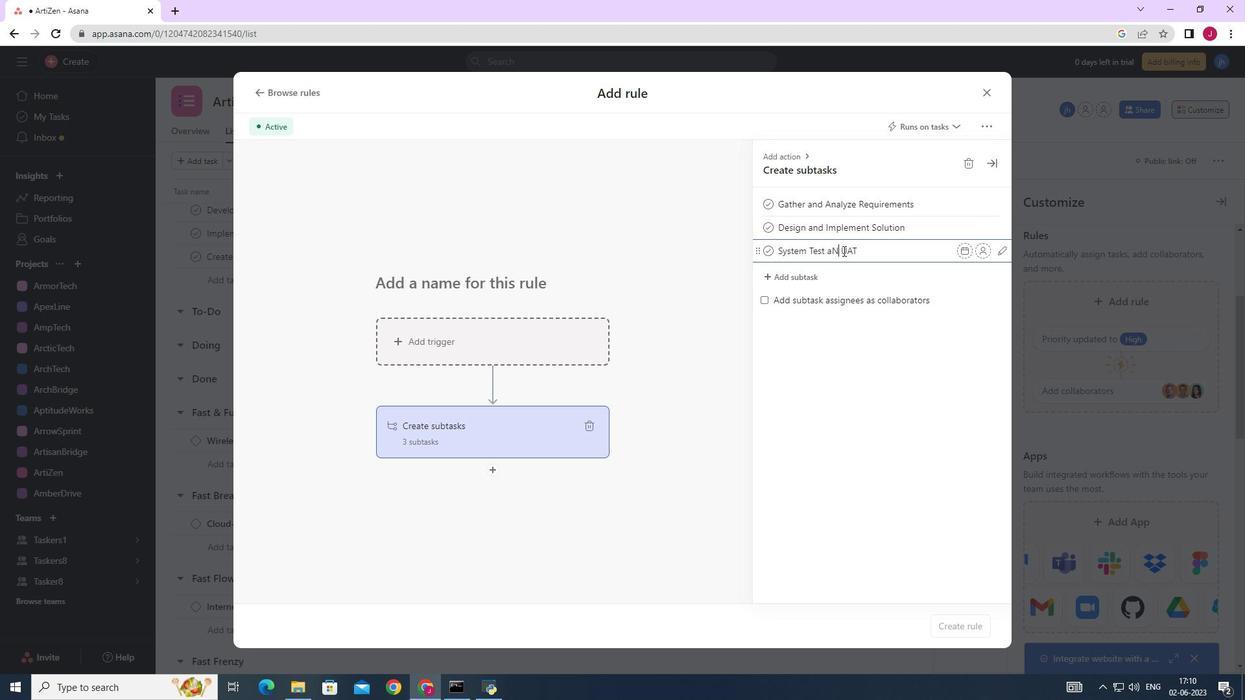 
Action: Mouse moved to (963, 266)
Screenshot: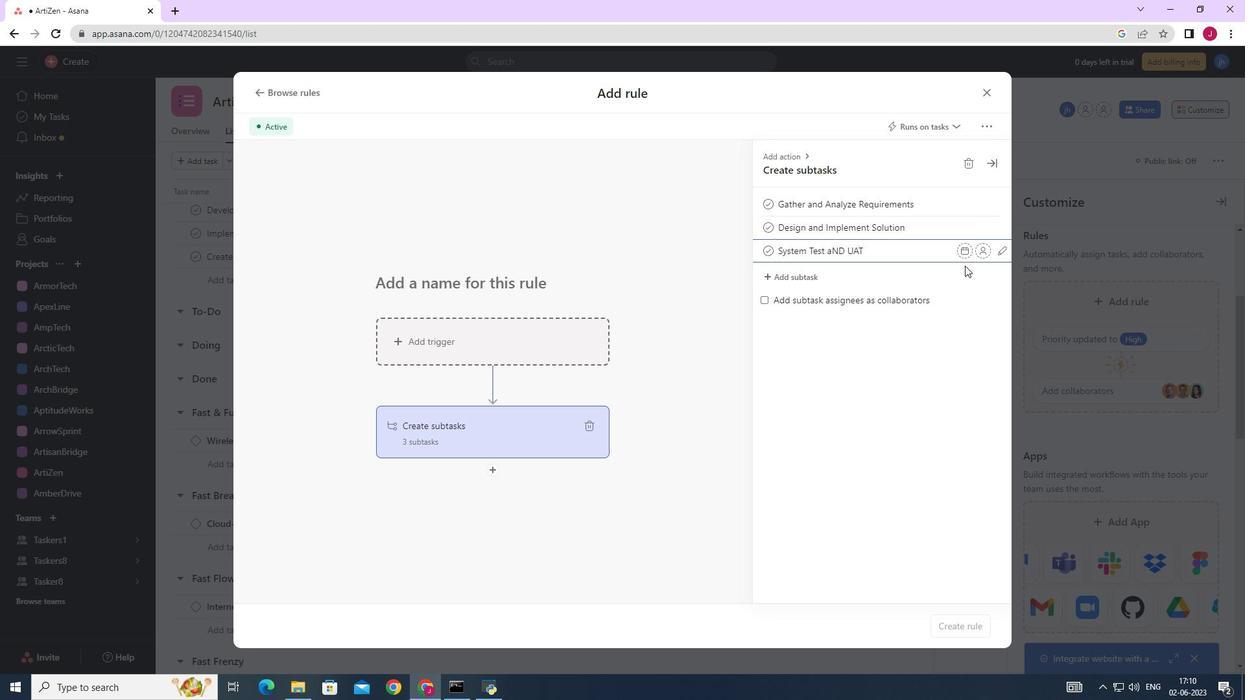 
Action: Key pressed <Key.backspace><Key.backspace>
Screenshot: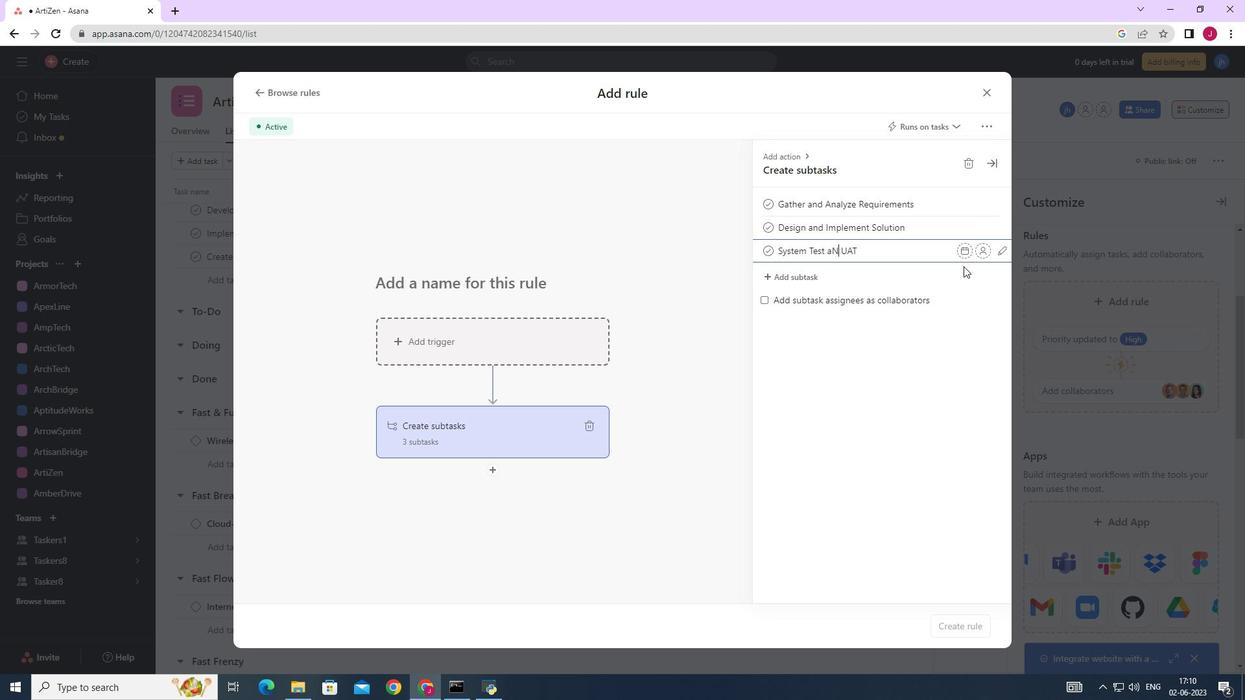 
Action: Mouse moved to (952, 271)
Screenshot: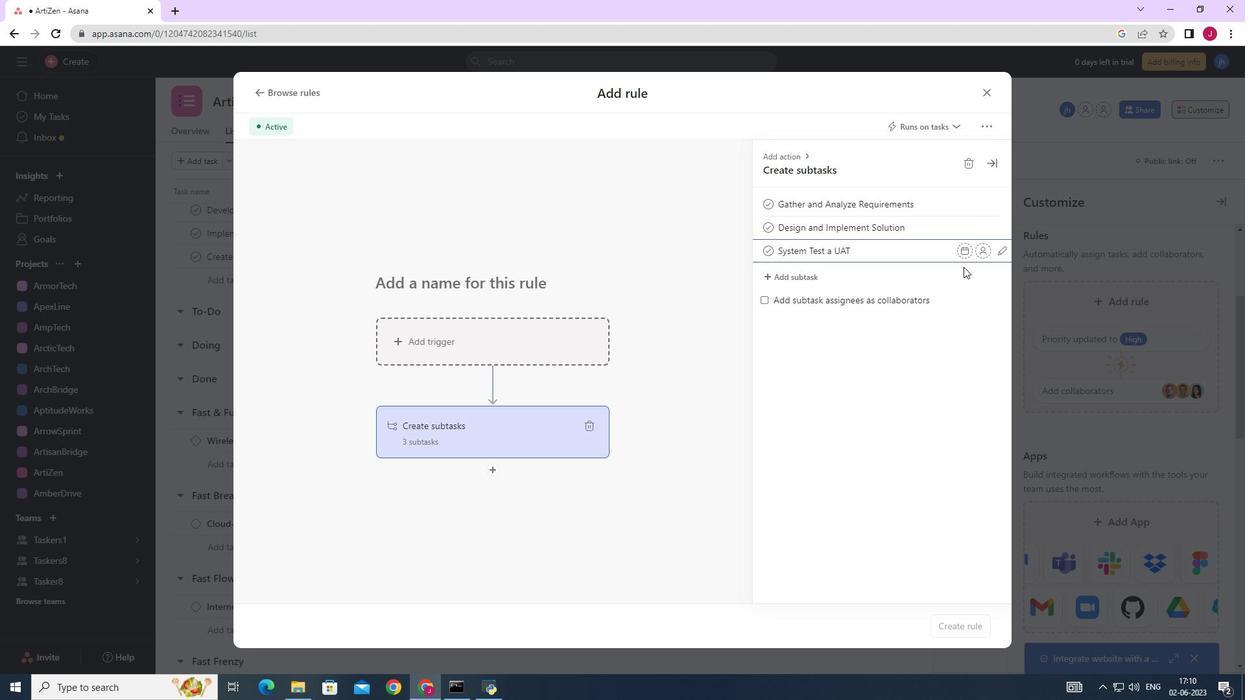 
Action: Key pressed <Key.caps_lock>nd
Screenshot: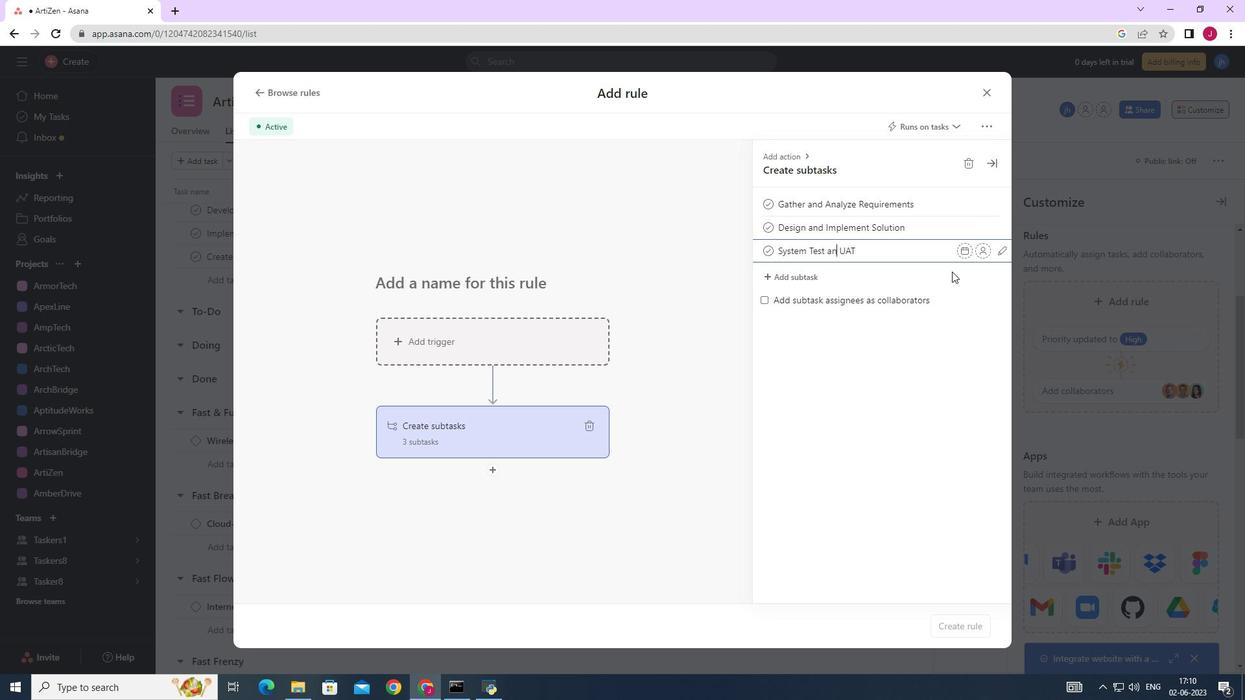 
Action: Mouse moved to (959, 267)
Screenshot: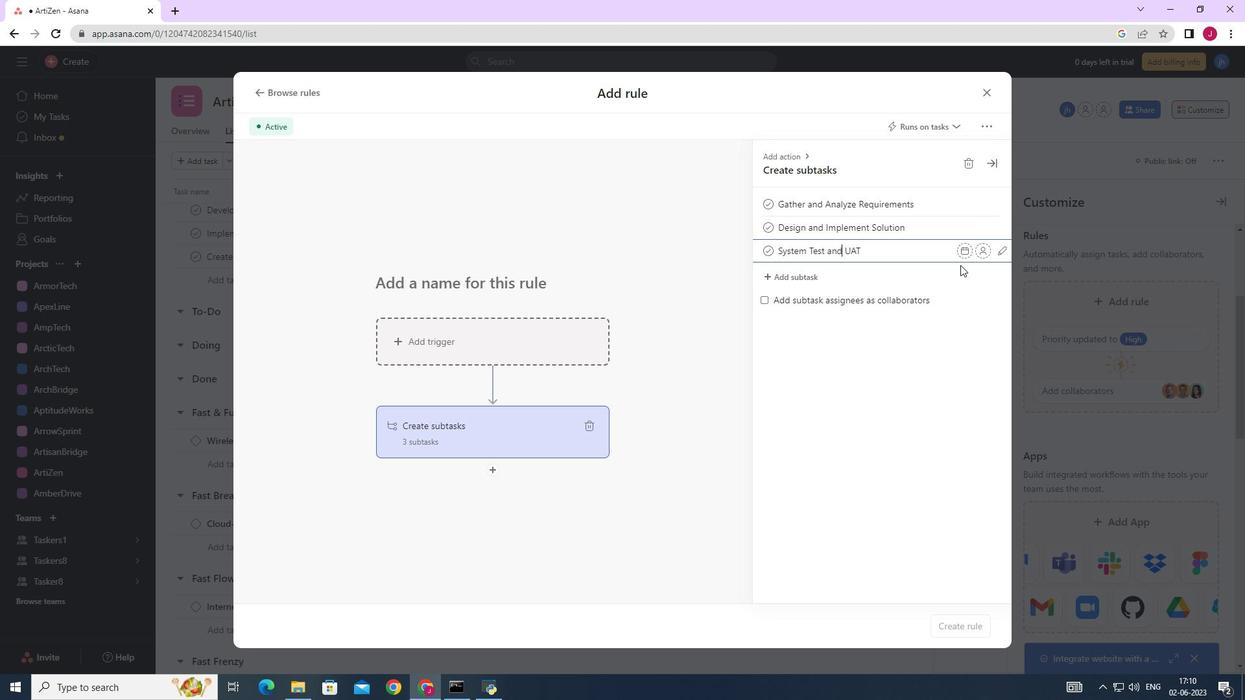 
Action: Key pressed <Key.enter><Key.caps_lock>R<Key.caps_lock>elease<Key.space>to<Key.space>production<Key.space>/<Key.space><Key.caps_lock>G<Key.caps_lock>o<Key.space><Key.caps_lock>L<Key.caps_lock>ive<Key.enter>
Screenshot: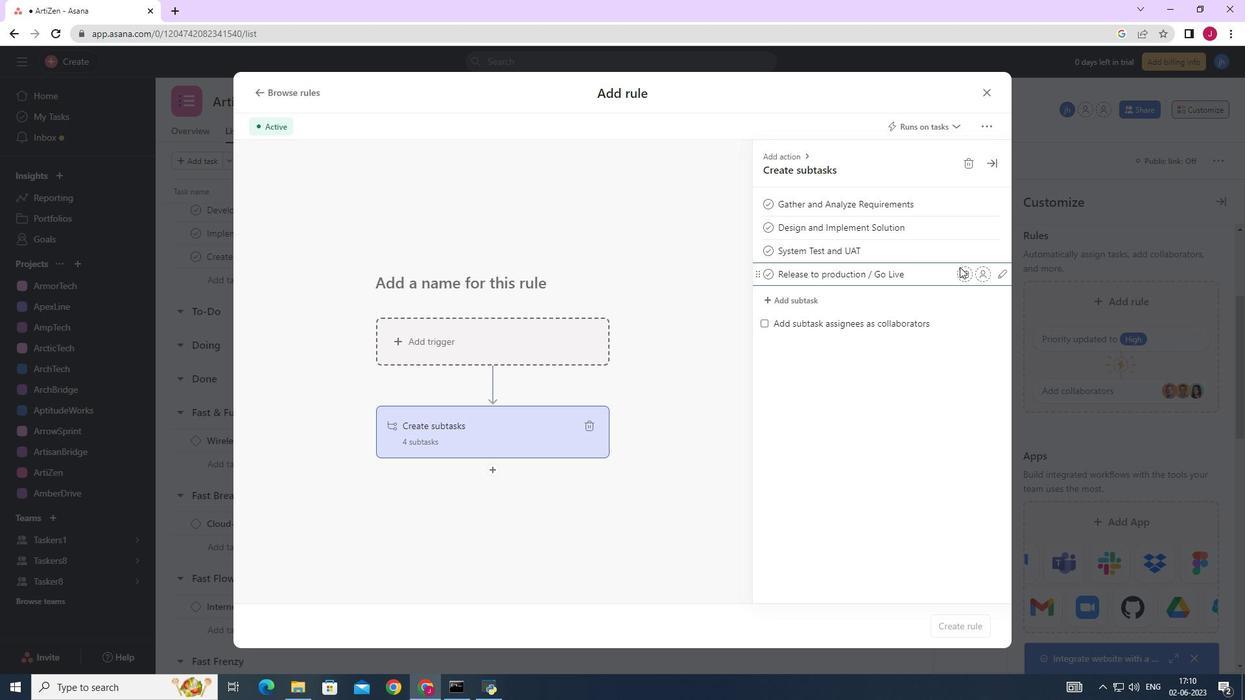 
Action: Mouse moved to (990, 94)
Screenshot: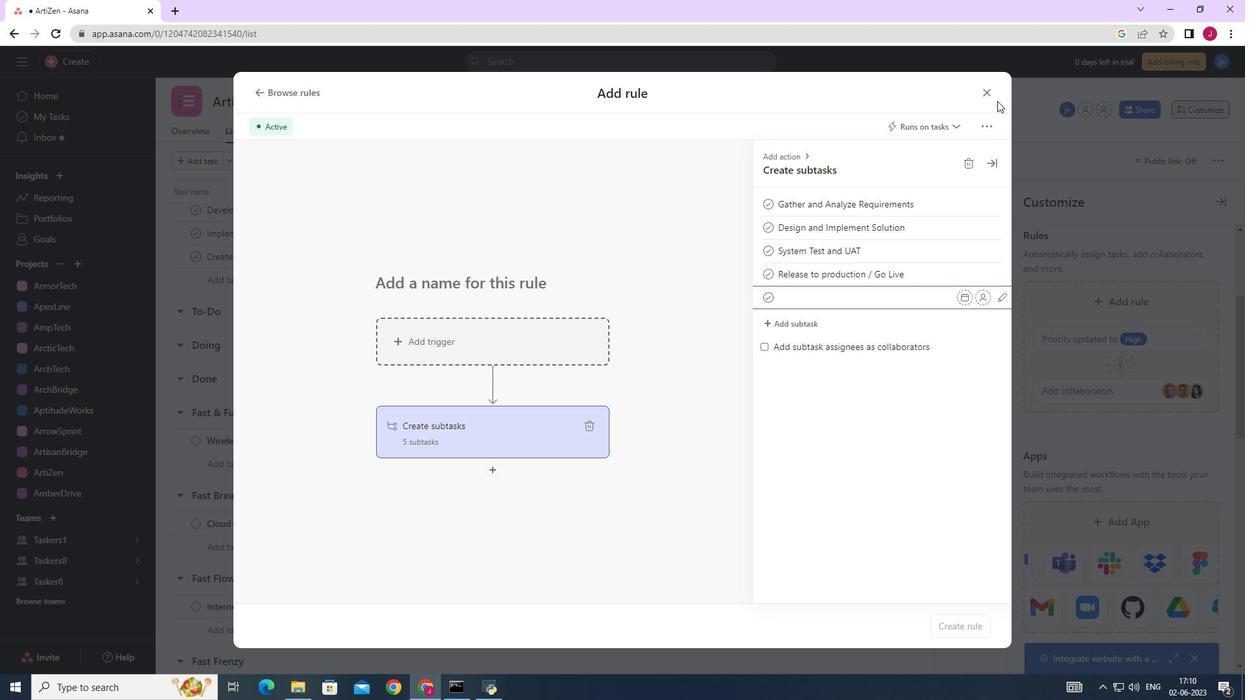 
Action: Mouse pressed left at (990, 94)
Screenshot: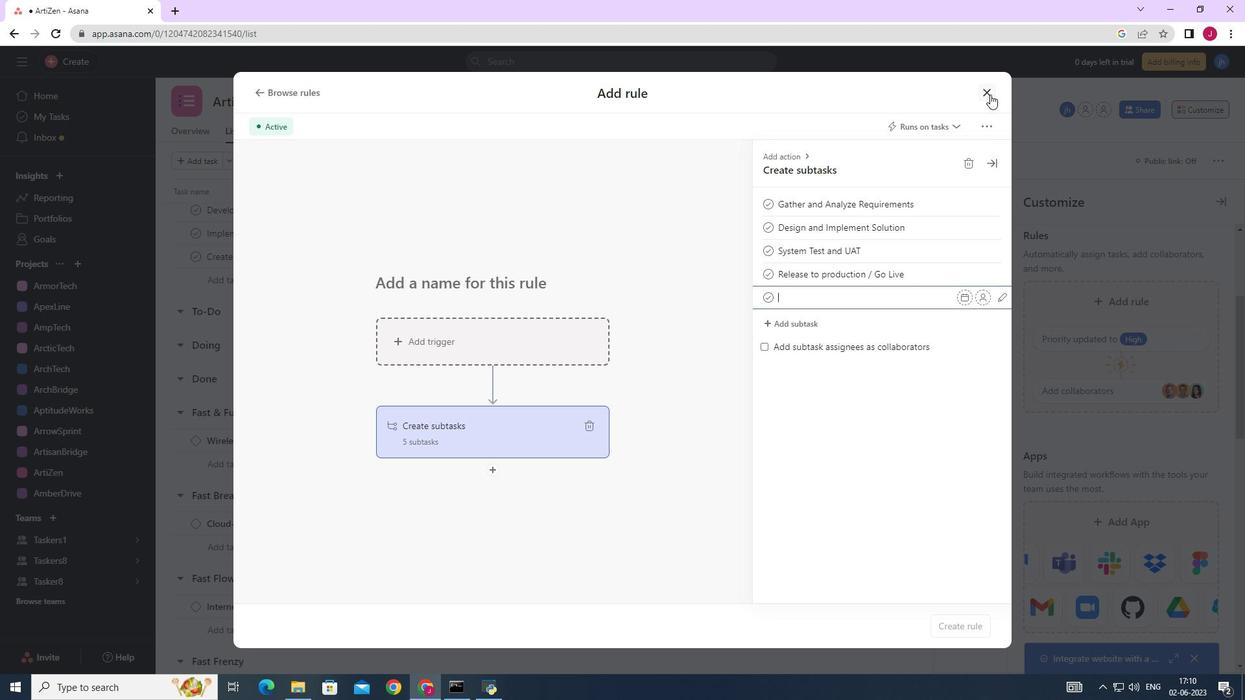 
Action: Mouse moved to (951, 103)
Screenshot: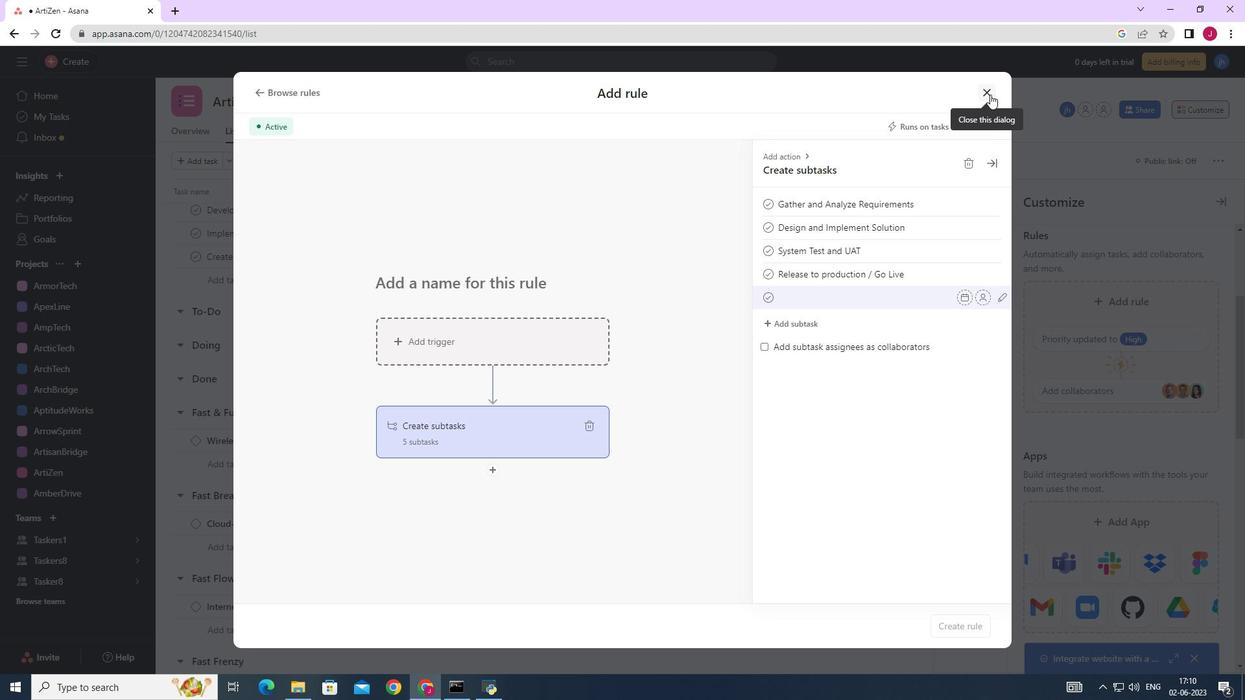 
